 Task: Look for space in Keta, Ghana from 9th July, 2023 to 16th July, 2023 for 2 adults, 1 child in price range Rs.8000 to Rs.16000. Place can be entire place with 2 bedrooms having 2 beds and 1 bathroom. Property type can be house, flat, guest house. Booking option can be shelf check-in. Required host language is English.
Action: Mouse moved to (464, 64)
Screenshot: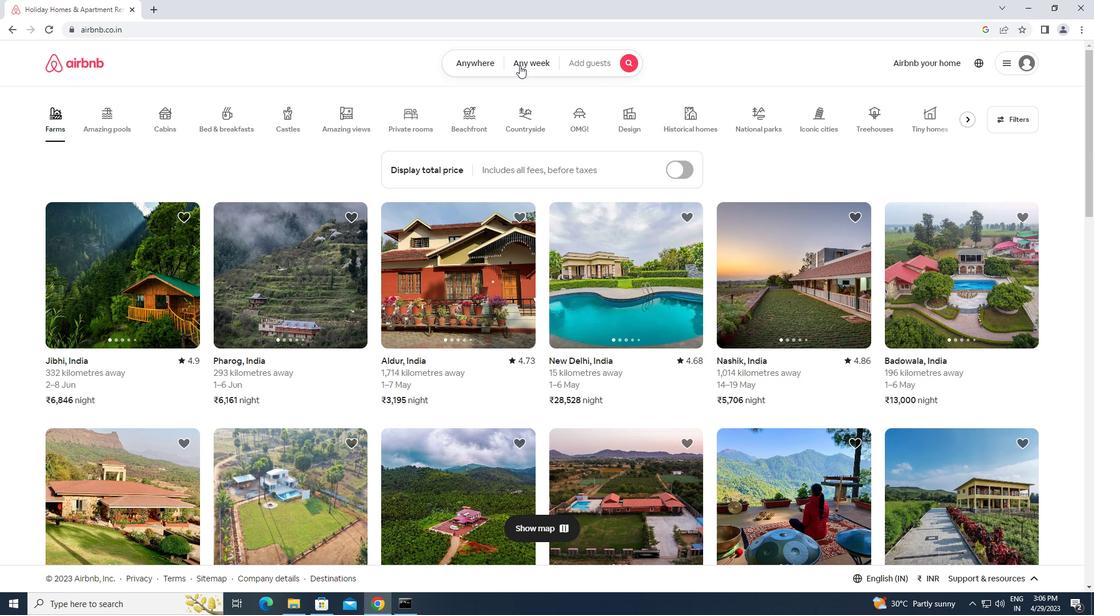 
Action: Mouse pressed left at (464, 64)
Screenshot: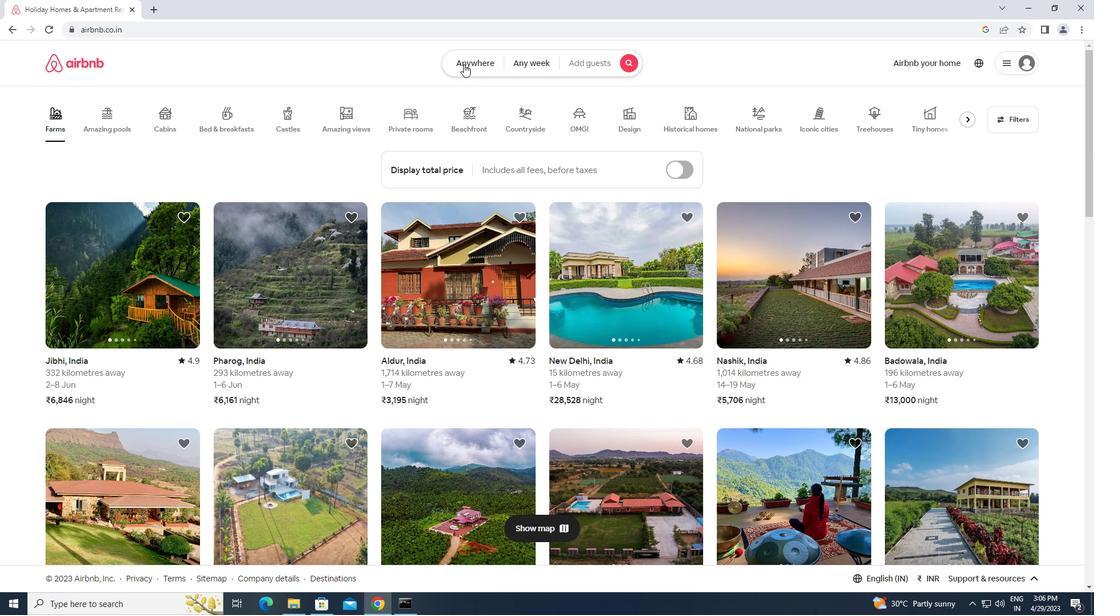 
Action: Mouse moved to (437, 96)
Screenshot: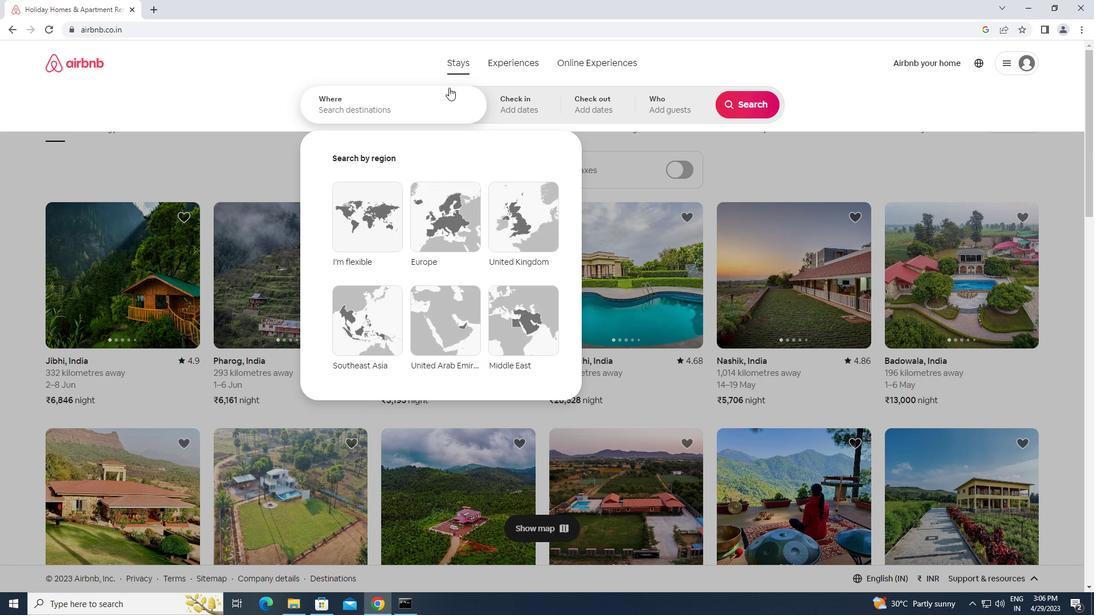 
Action: Mouse pressed left at (437, 96)
Screenshot: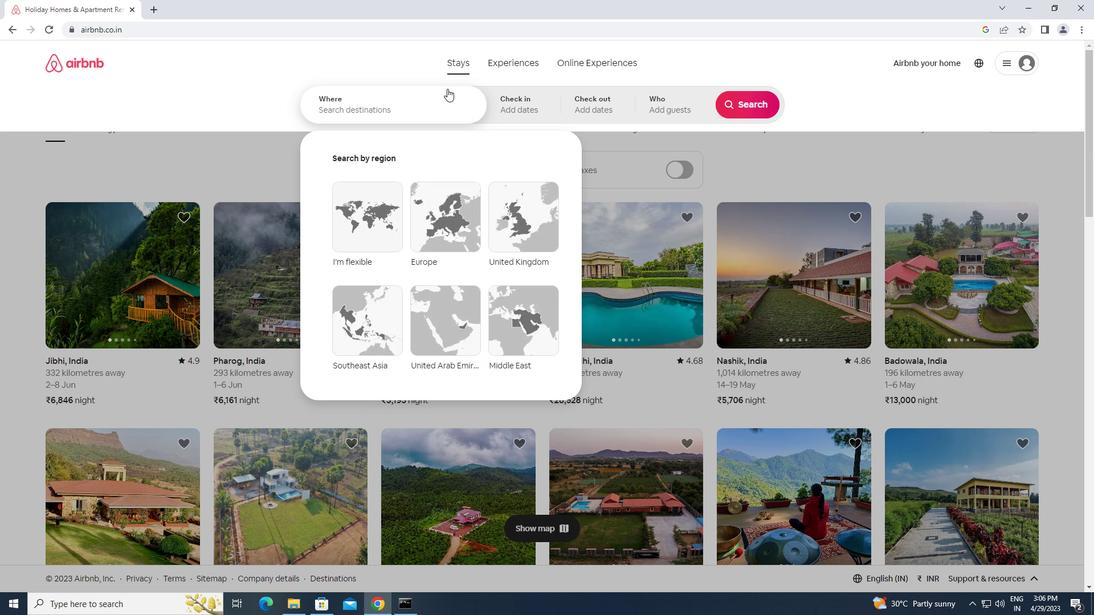 
Action: Key pressed k<Key.caps_lock>eta,<Key.space><Key.caps_lock>g<Key.caps_lock>hana<Key.enter>
Screenshot: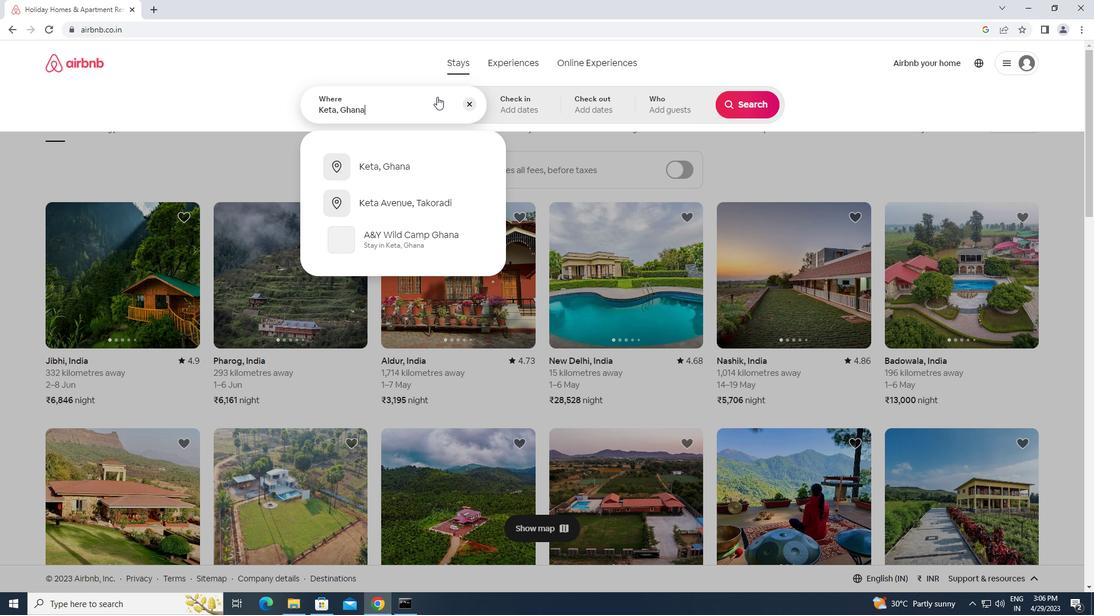 
Action: Mouse moved to (741, 195)
Screenshot: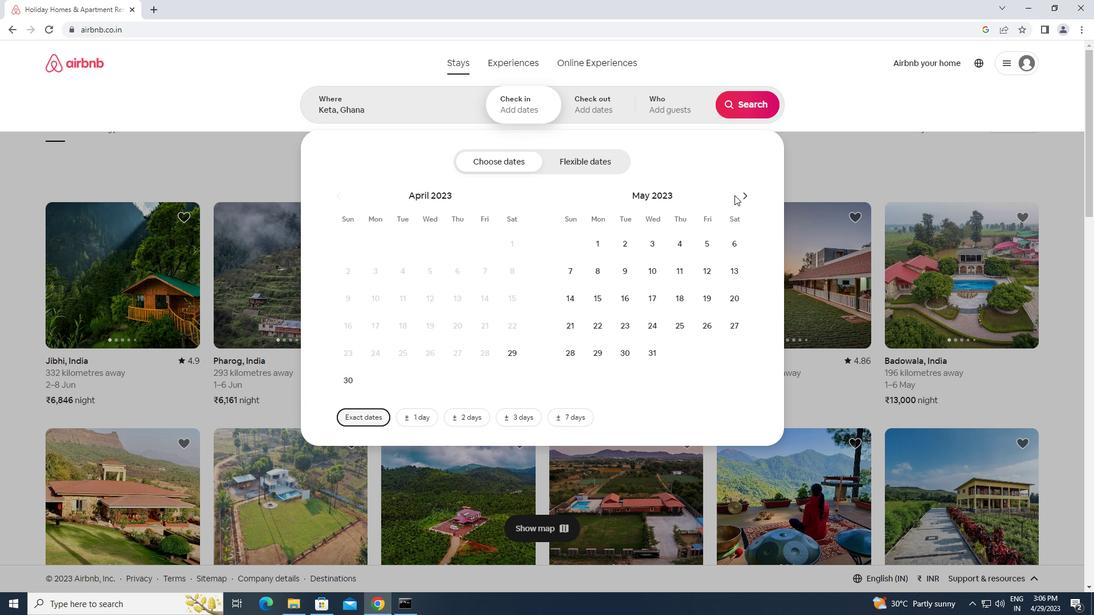 
Action: Mouse pressed left at (741, 195)
Screenshot: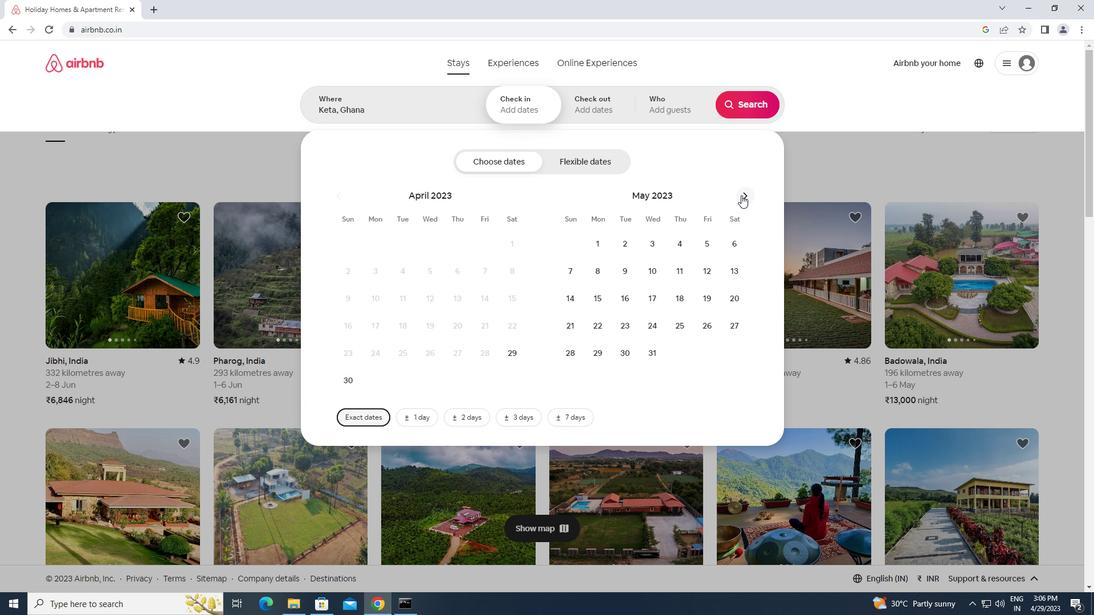 
Action: Mouse pressed left at (741, 195)
Screenshot: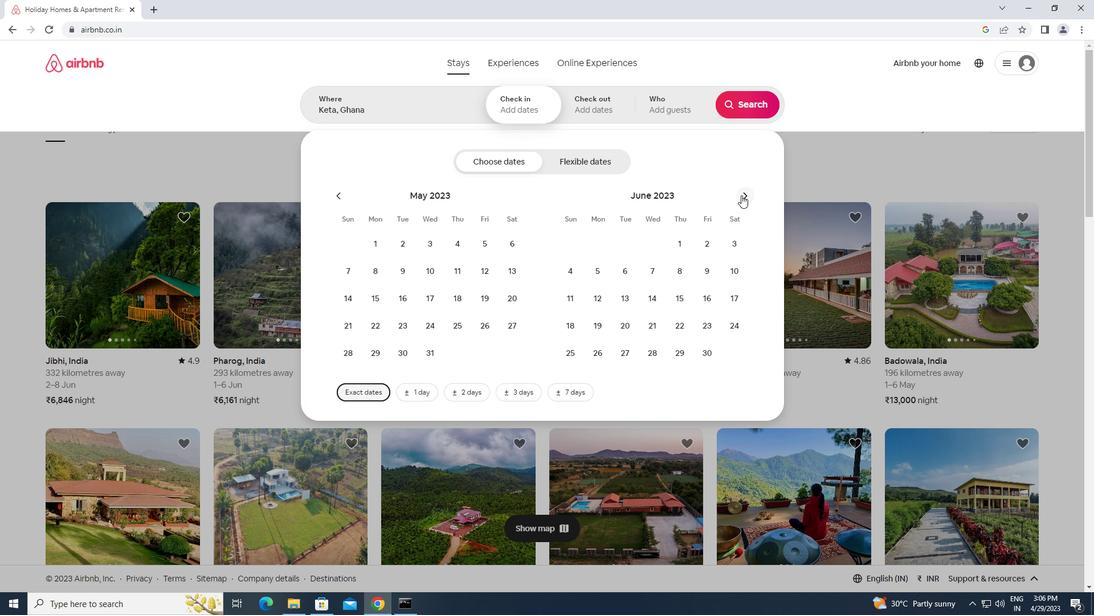 
Action: Mouse moved to (561, 297)
Screenshot: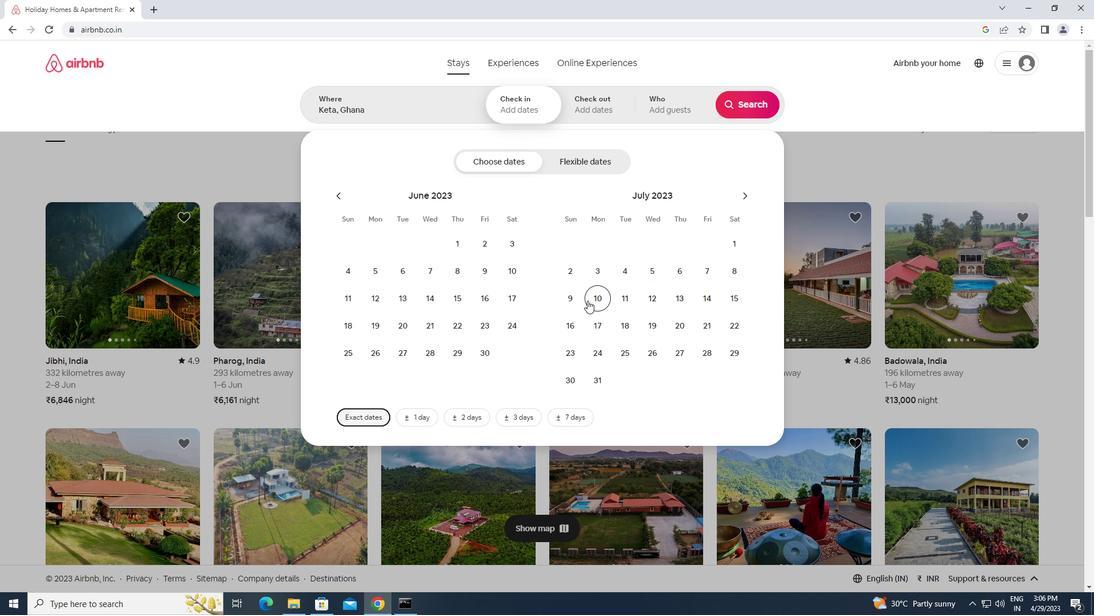 
Action: Mouse pressed left at (561, 297)
Screenshot: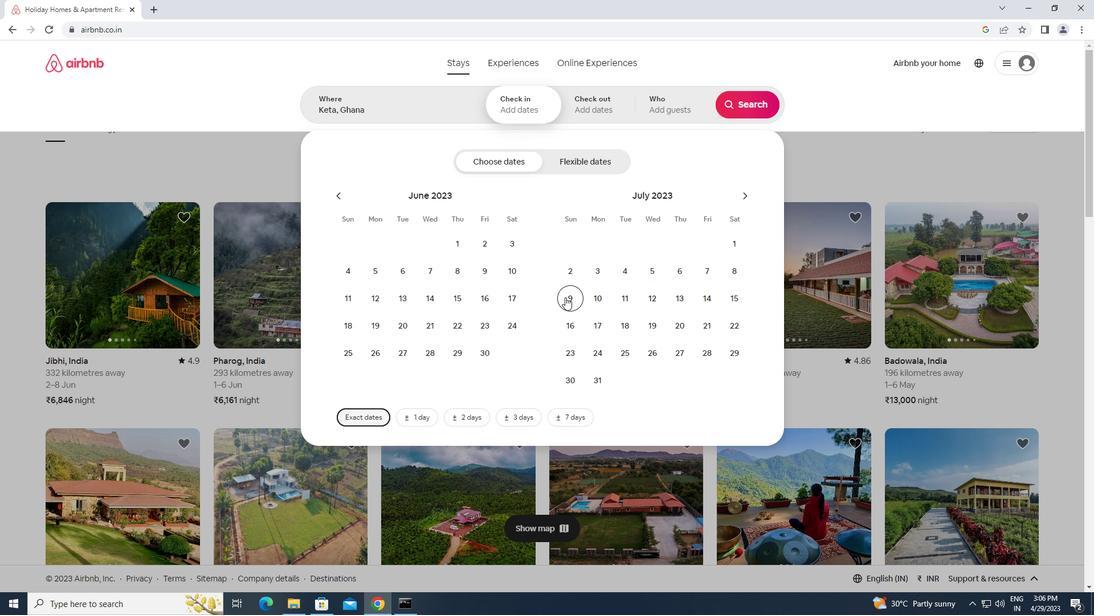 
Action: Mouse moved to (576, 326)
Screenshot: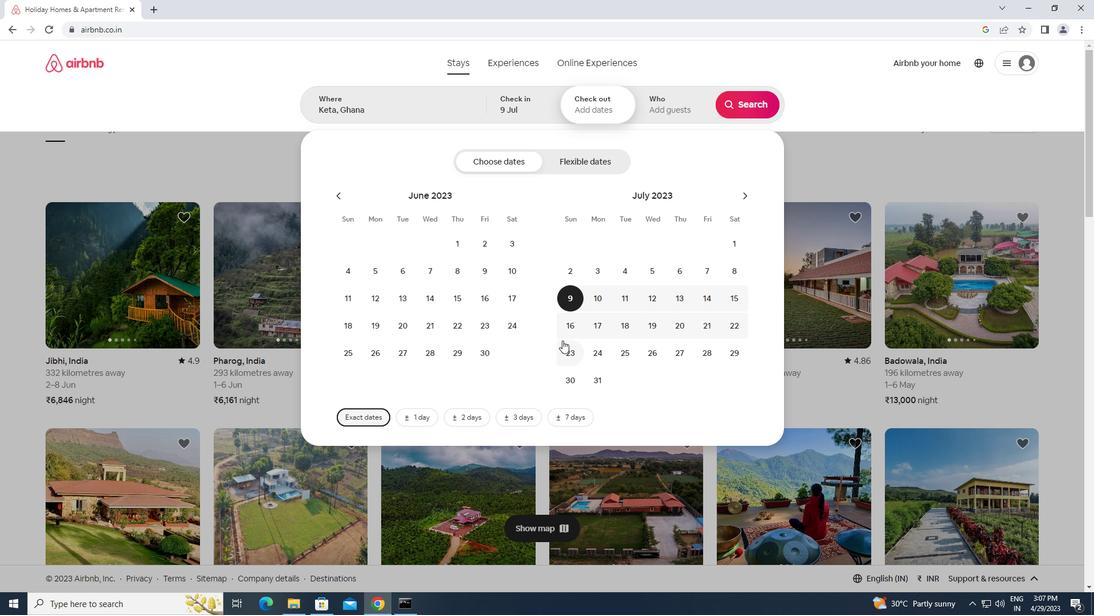 
Action: Mouse pressed left at (576, 326)
Screenshot: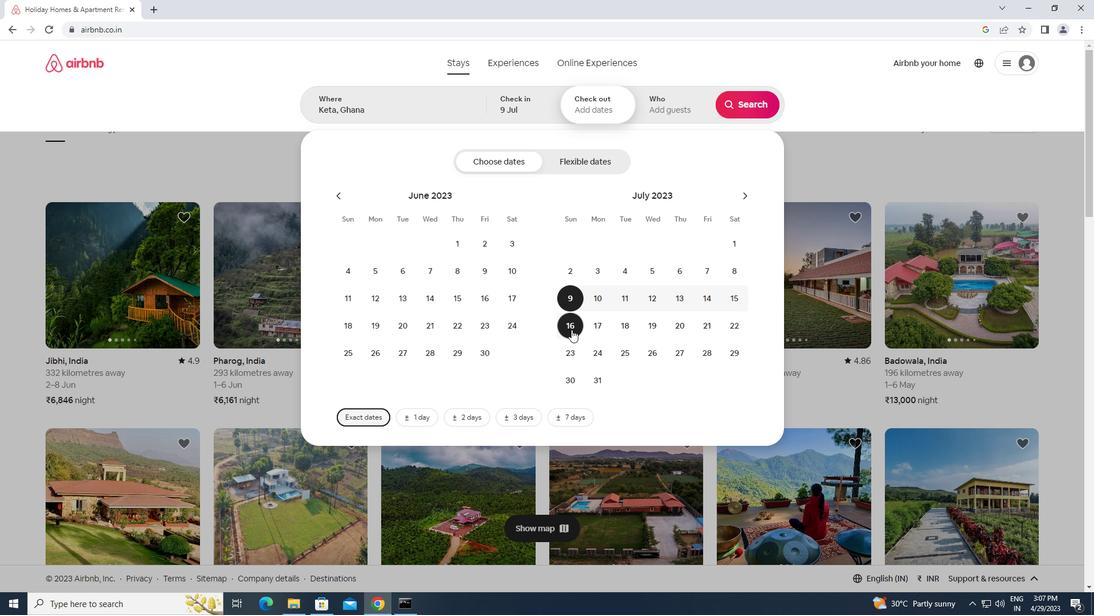 
Action: Mouse moved to (655, 112)
Screenshot: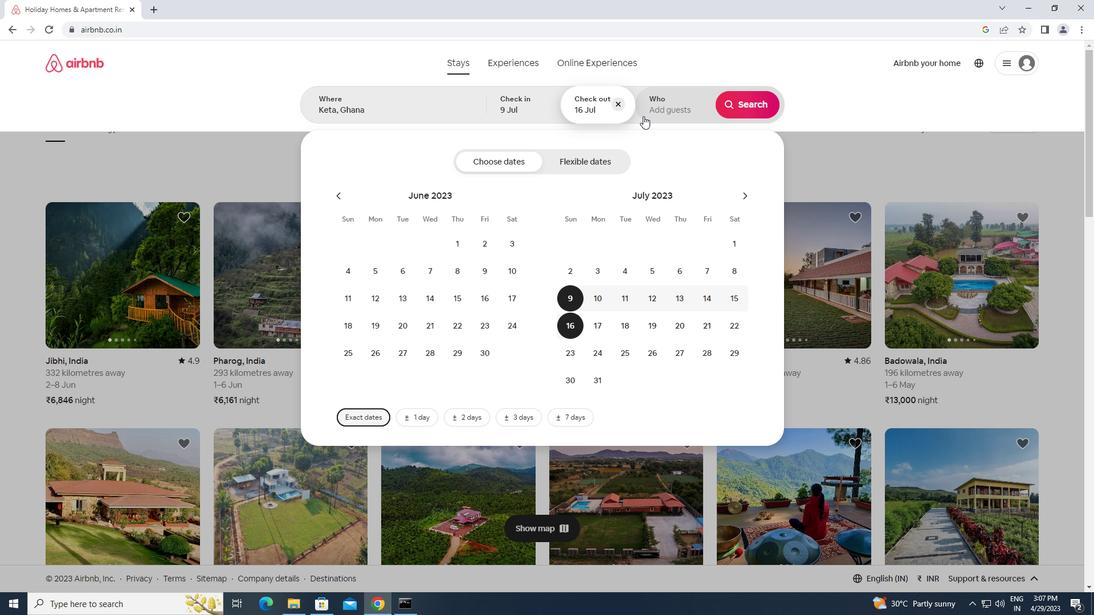 
Action: Mouse pressed left at (655, 112)
Screenshot: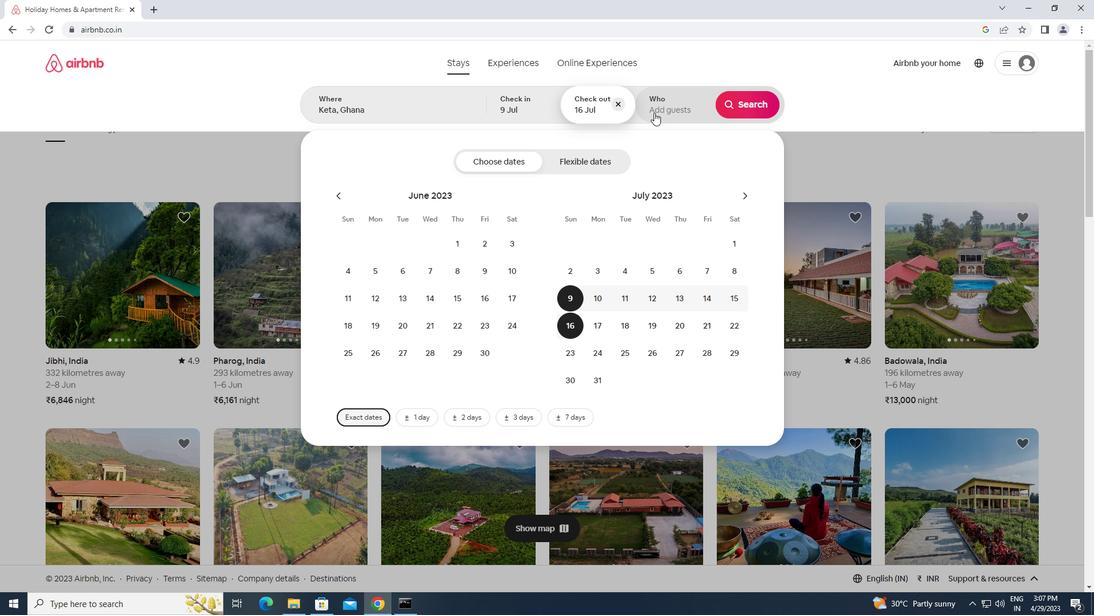 
Action: Mouse moved to (747, 165)
Screenshot: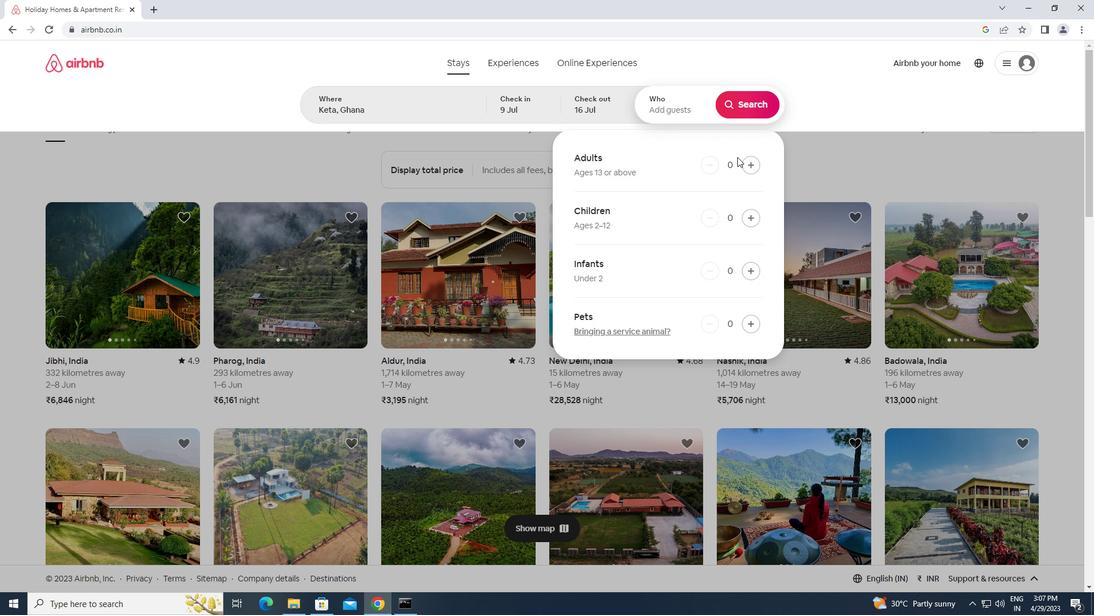 
Action: Mouse pressed left at (747, 165)
Screenshot: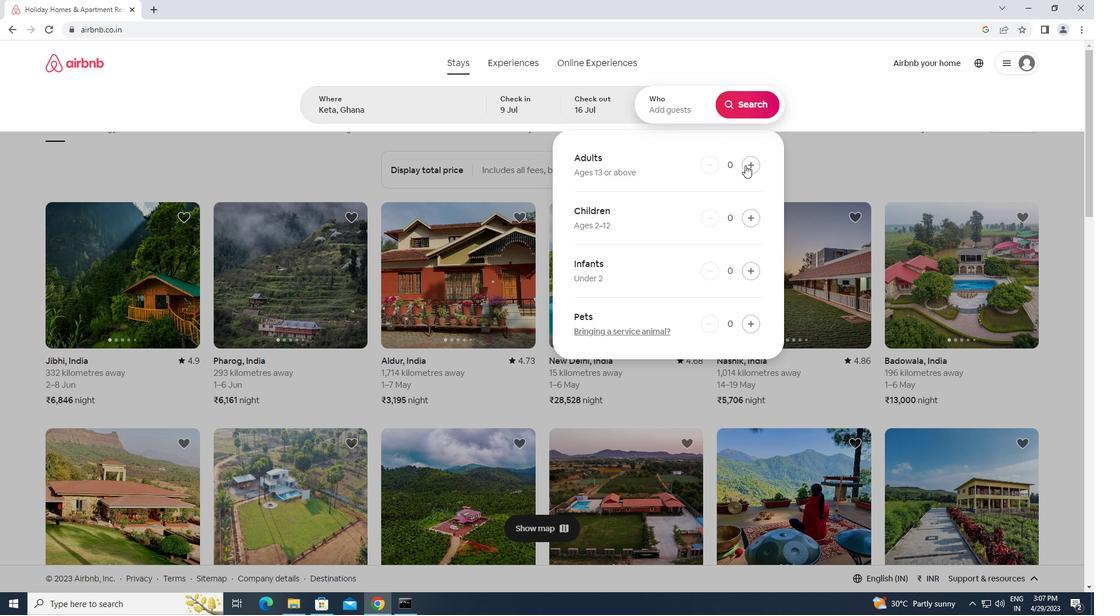 
Action: Mouse pressed left at (747, 165)
Screenshot: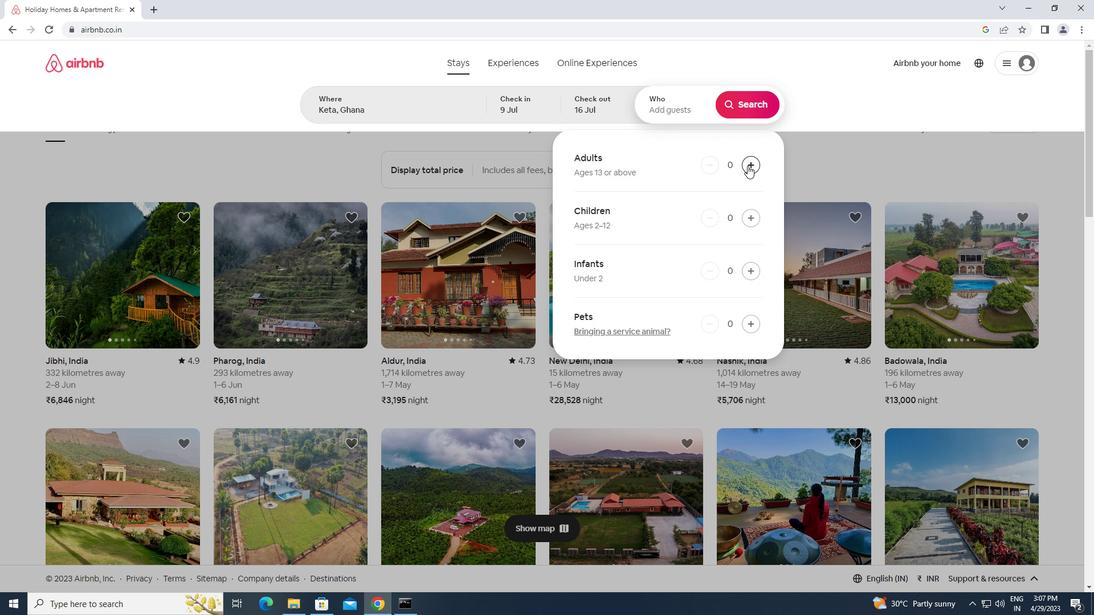 
Action: Mouse moved to (750, 214)
Screenshot: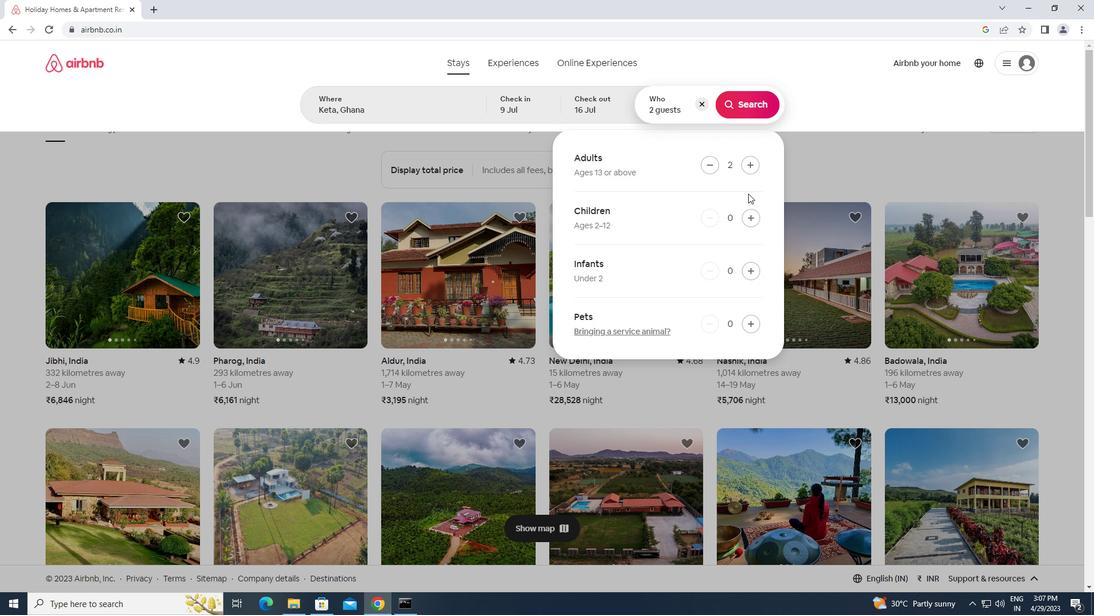 
Action: Mouse pressed left at (750, 214)
Screenshot: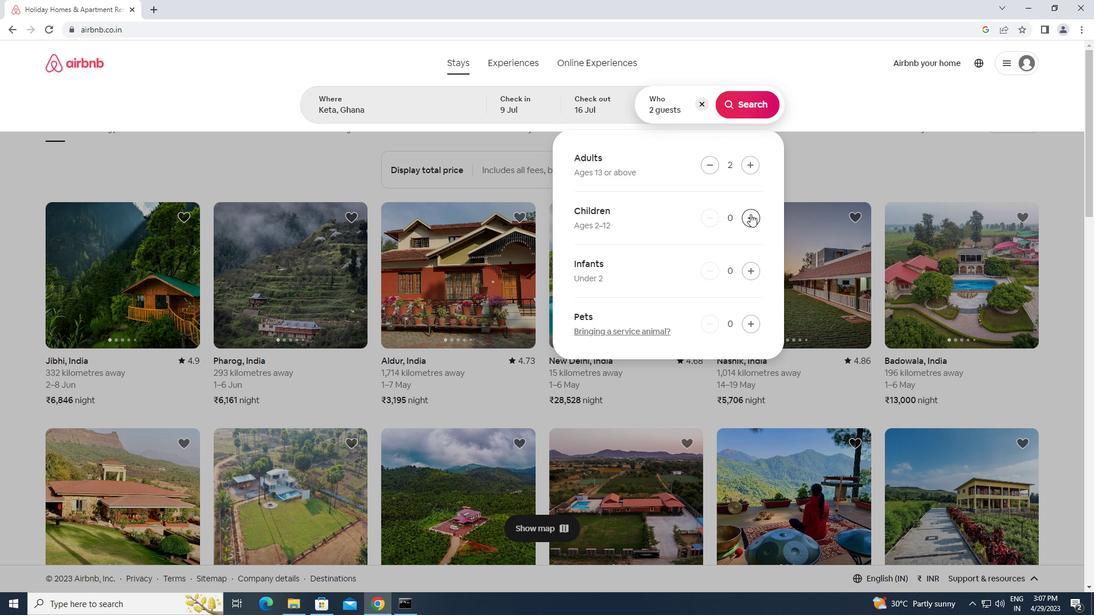
Action: Mouse moved to (751, 96)
Screenshot: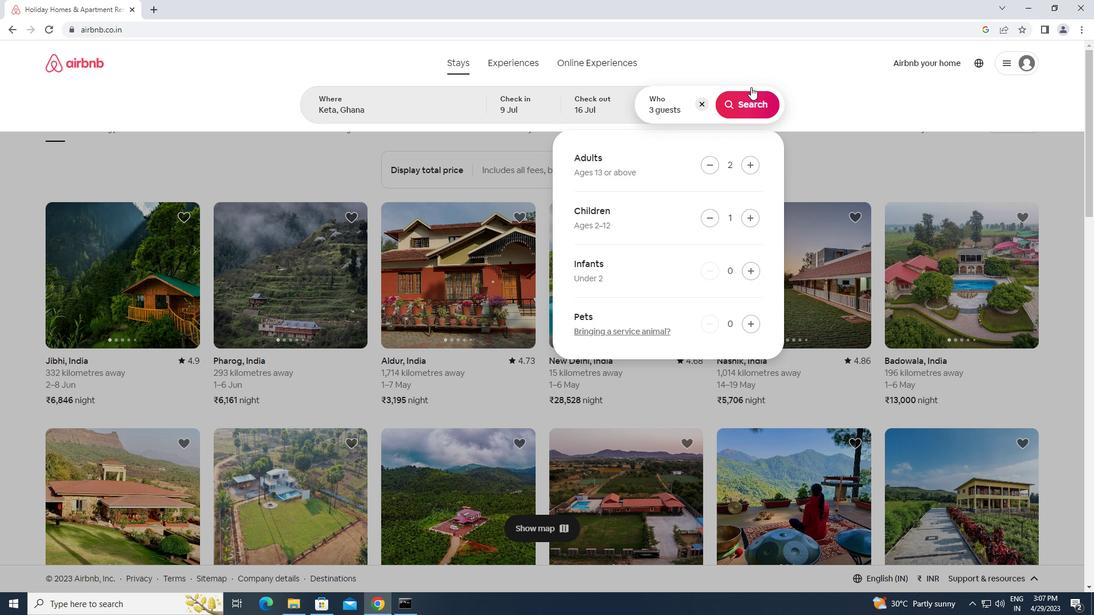 
Action: Mouse pressed left at (751, 96)
Screenshot: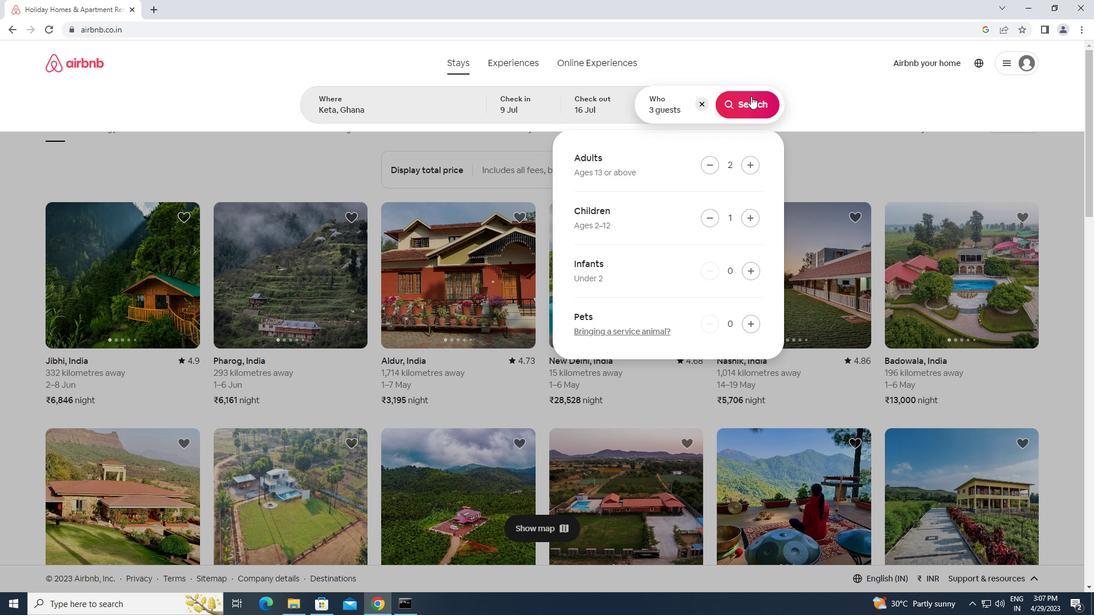
Action: Mouse moved to (1054, 113)
Screenshot: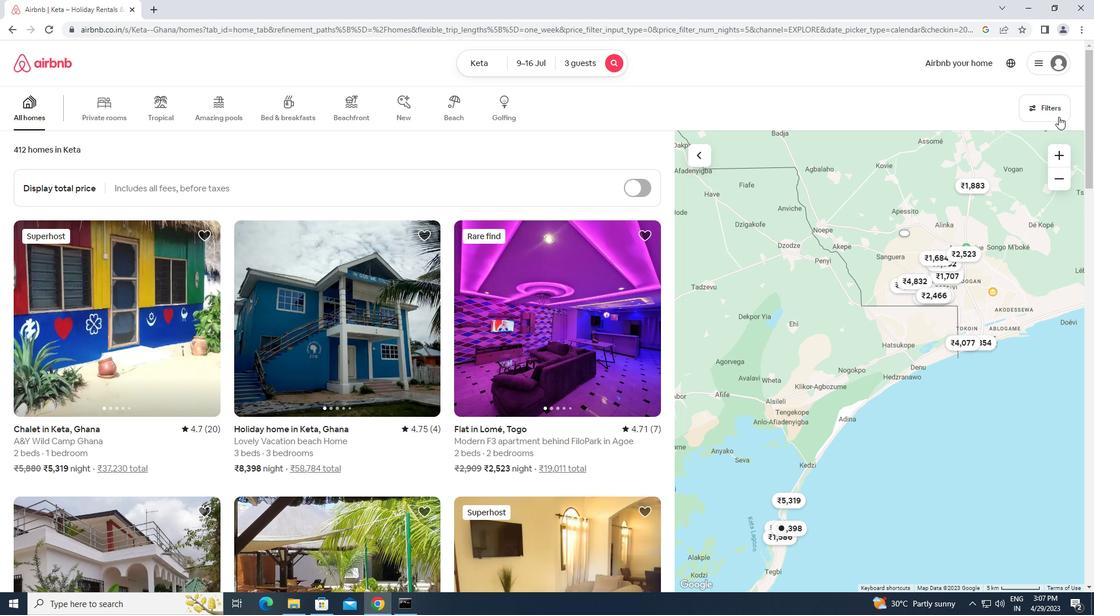 
Action: Mouse pressed left at (1054, 113)
Screenshot: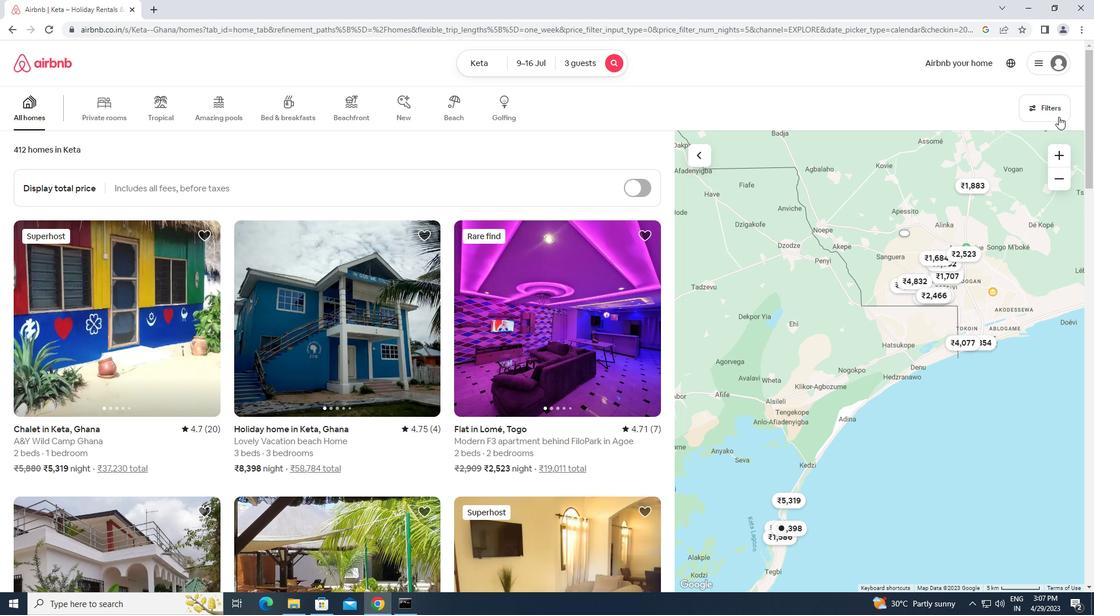 
Action: Mouse moved to (434, 246)
Screenshot: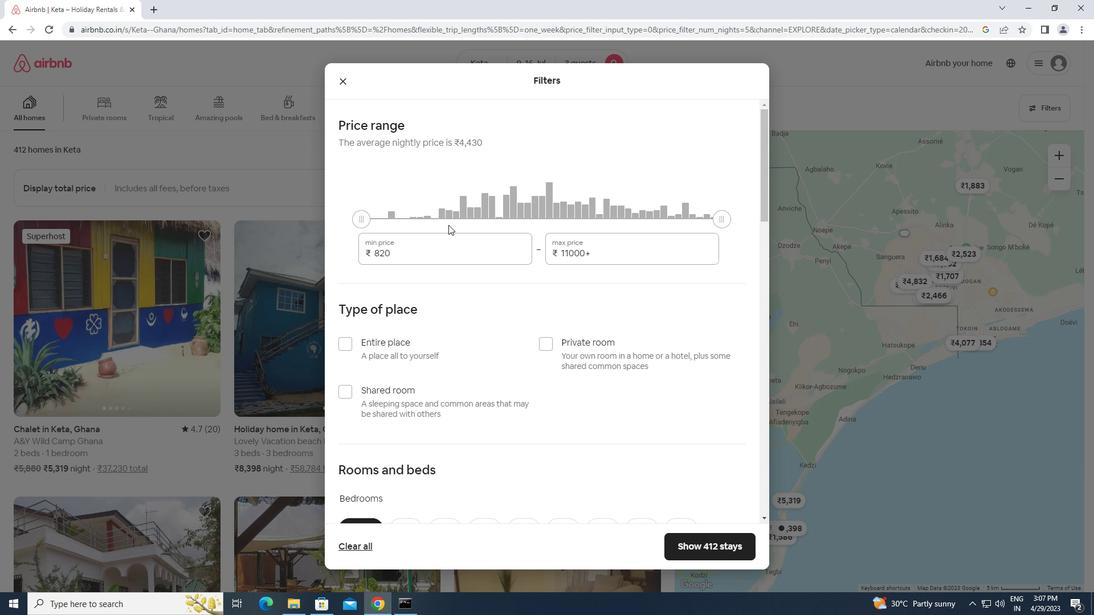 
Action: Mouse pressed left at (434, 246)
Screenshot: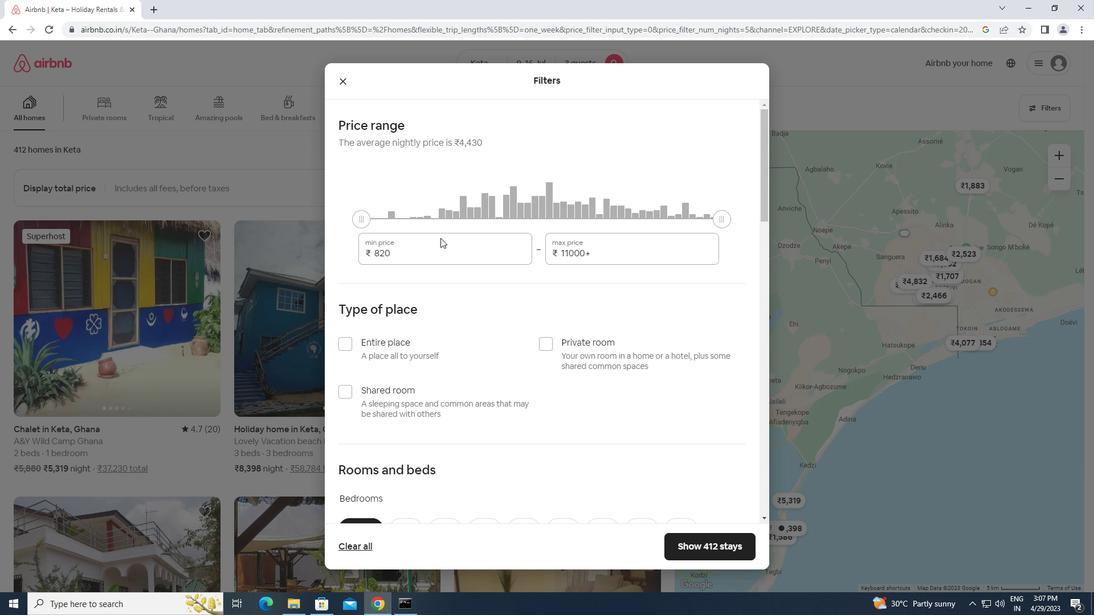 
Action: Mouse moved to (393, 254)
Screenshot: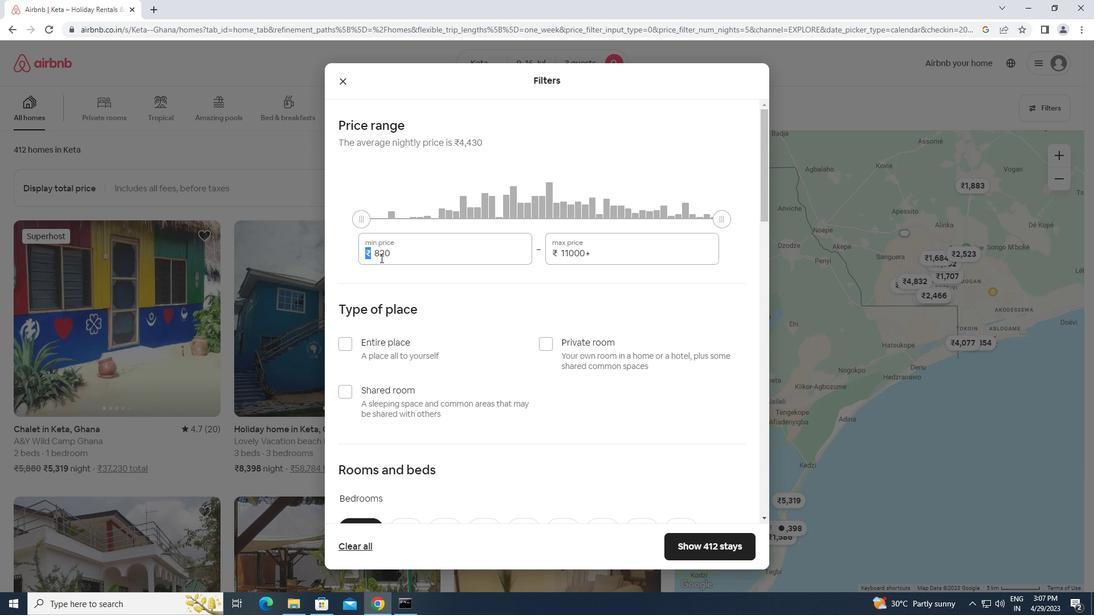 
Action: Mouse pressed left at (393, 254)
Screenshot: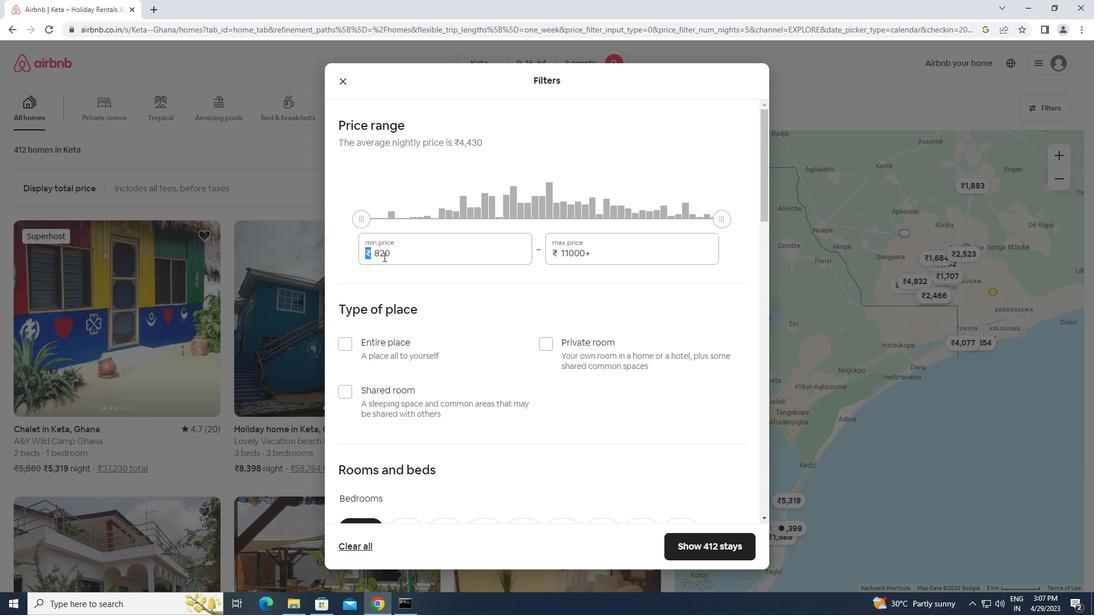 
Action: Mouse moved to (369, 258)
Screenshot: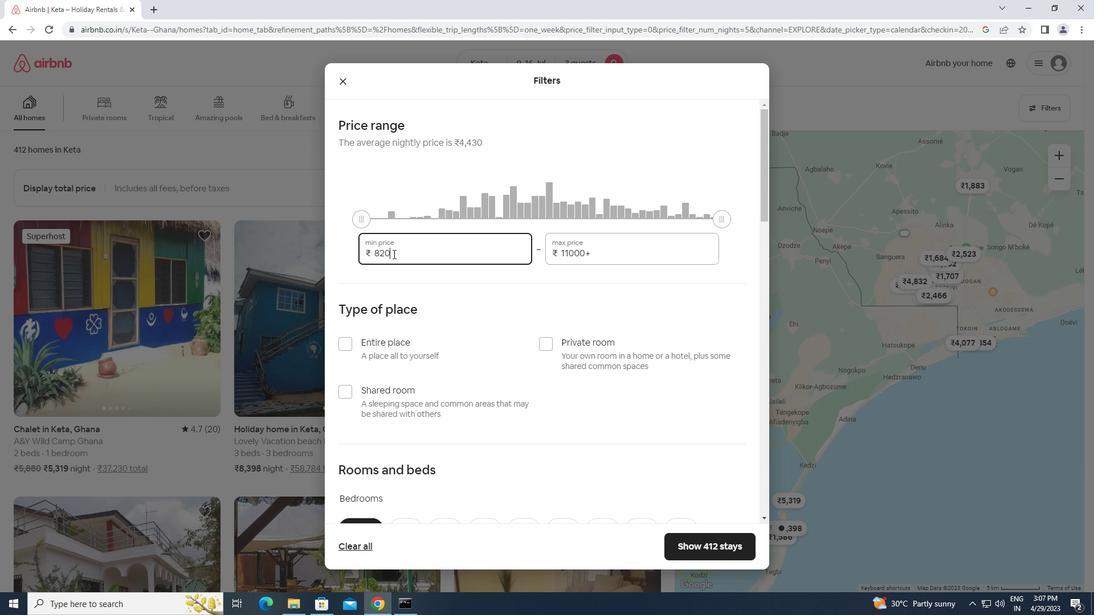 
Action: Key pressed 8000<Key.tab><Key.backspace>16000
Screenshot: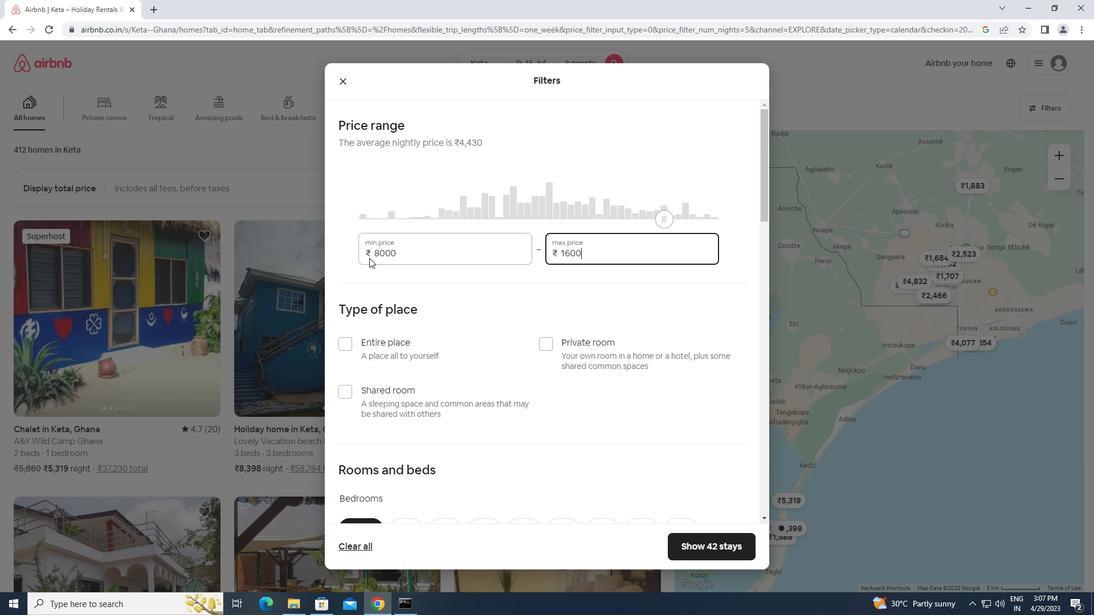 
Action: Mouse scrolled (369, 257) with delta (0, 0)
Screenshot: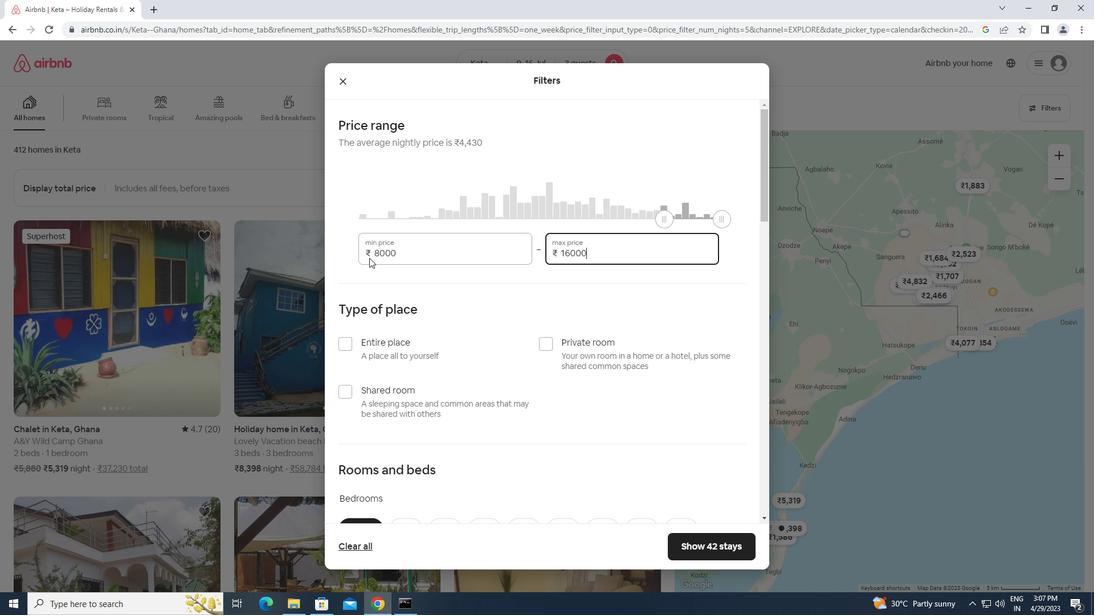 
Action: Mouse moved to (351, 287)
Screenshot: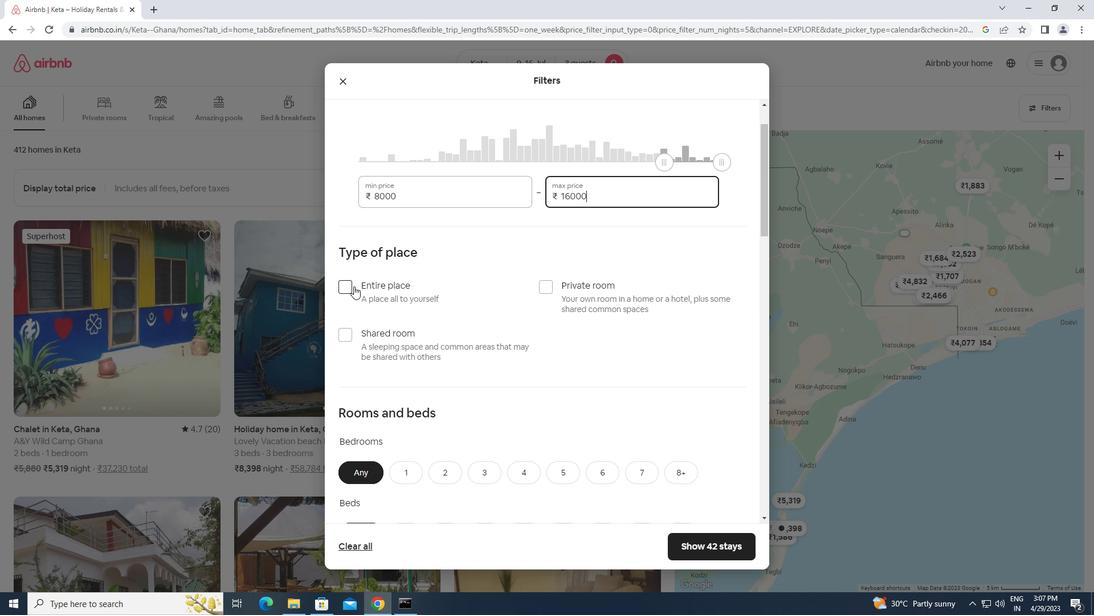 
Action: Mouse pressed left at (351, 287)
Screenshot: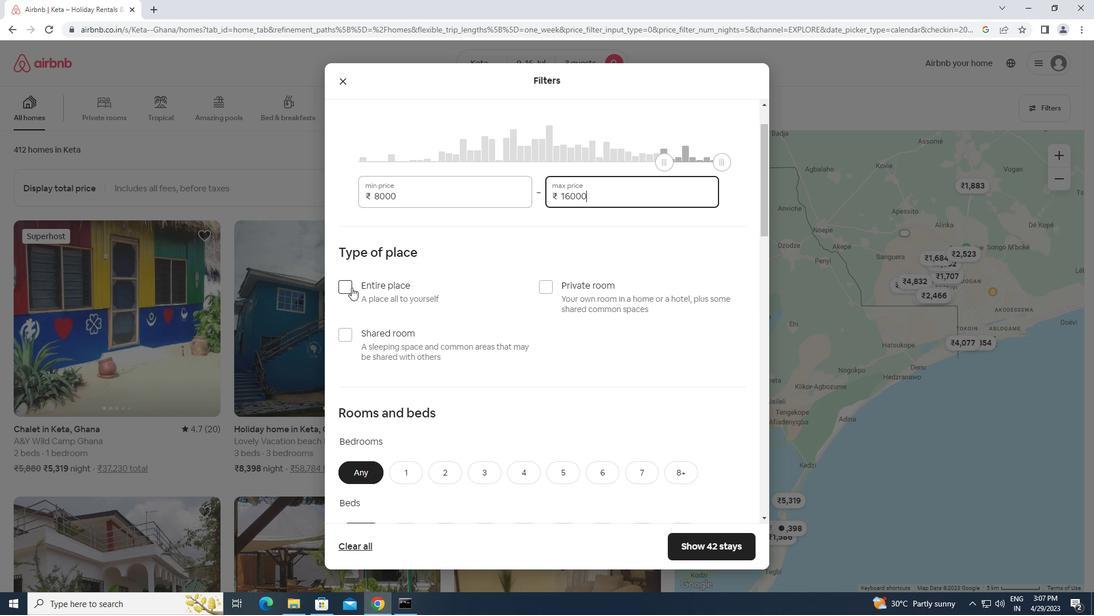 
Action: Mouse moved to (397, 332)
Screenshot: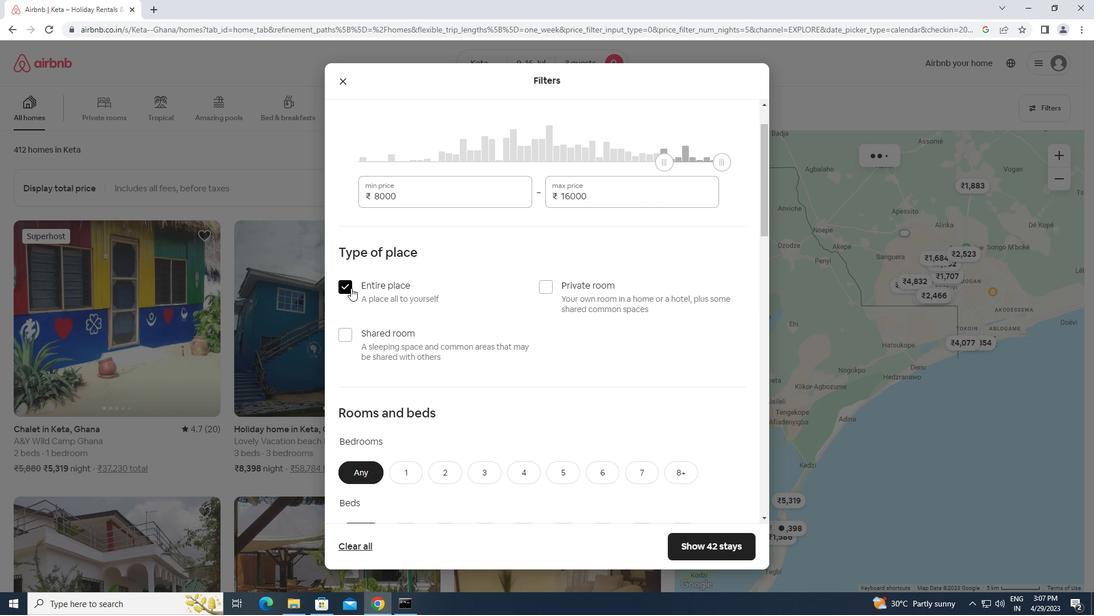 
Action: Mouse scrolled (397, 332) with delta (0, 0)
Screenshot: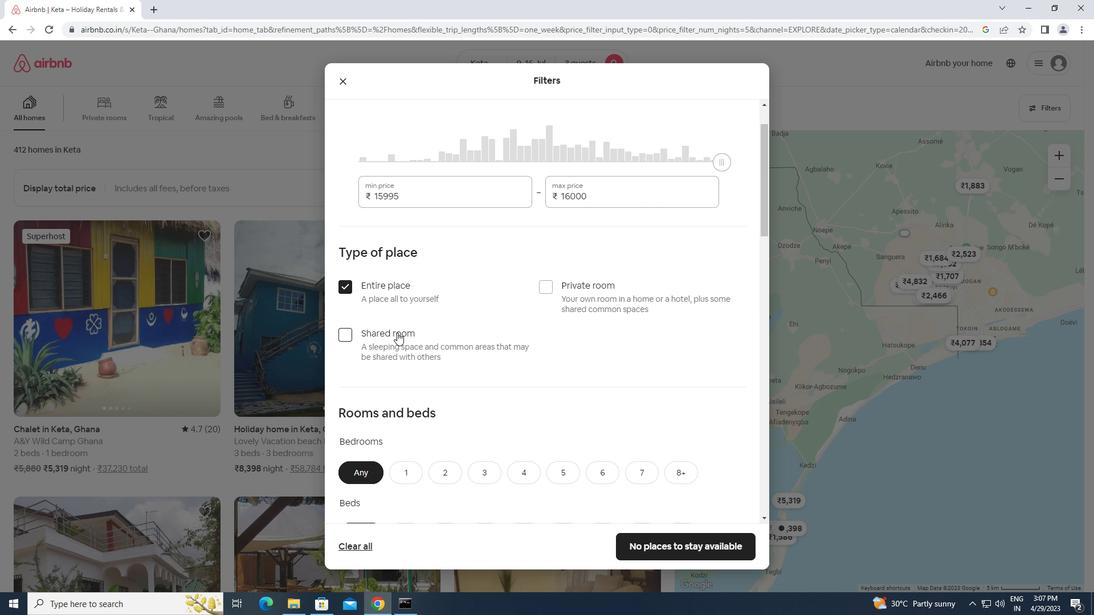 
Action: Mouse scrolled (397, 332) with delta (0, 0)
Screenshot: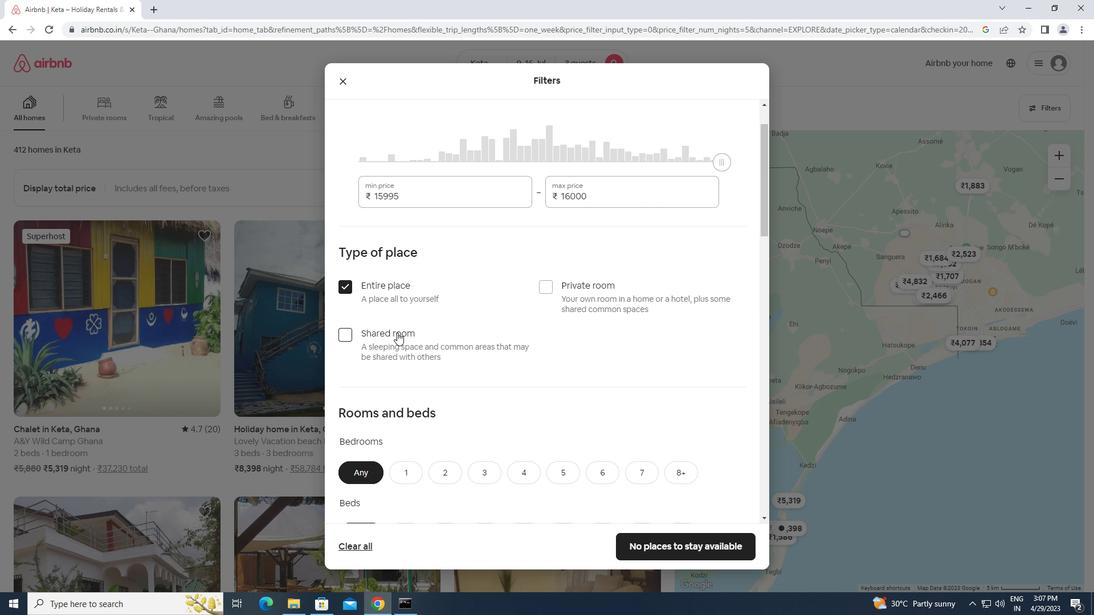 
Action: Mouse scrolled (397, 332) with delta (0, 0)
Screenshot: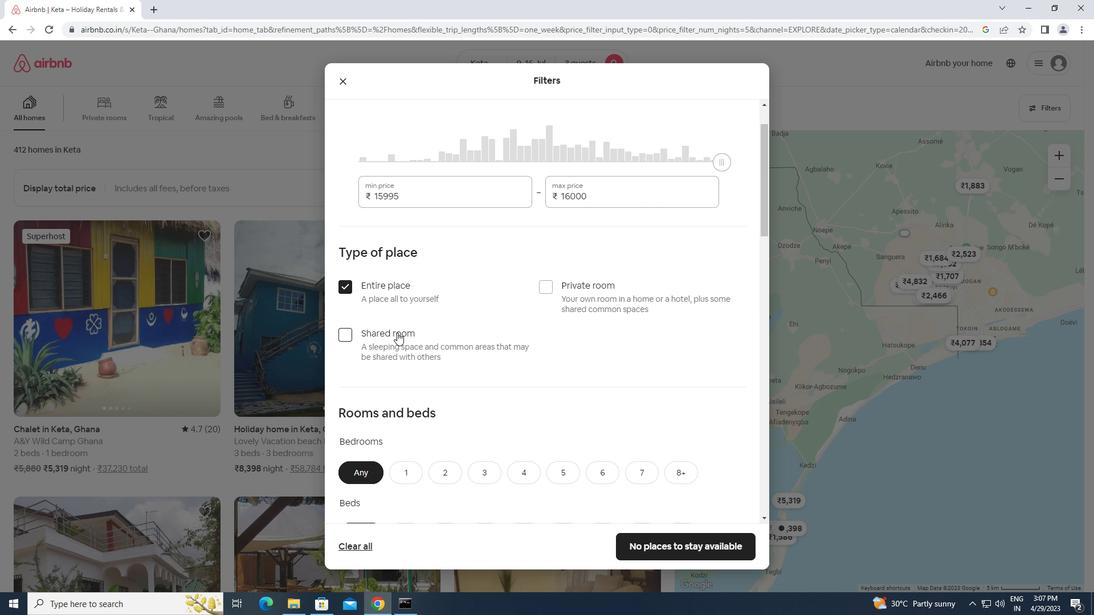 
Action: Mouse moved to (457, 301)
Screenshot: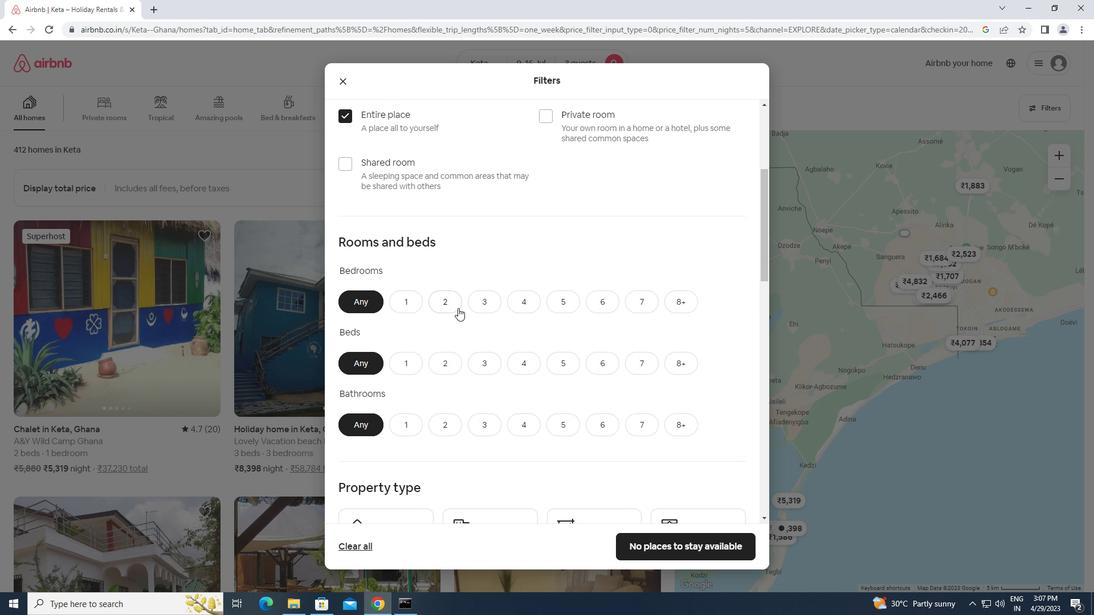 
Action: Mouse pressed left at (457, 301)
Screenshot: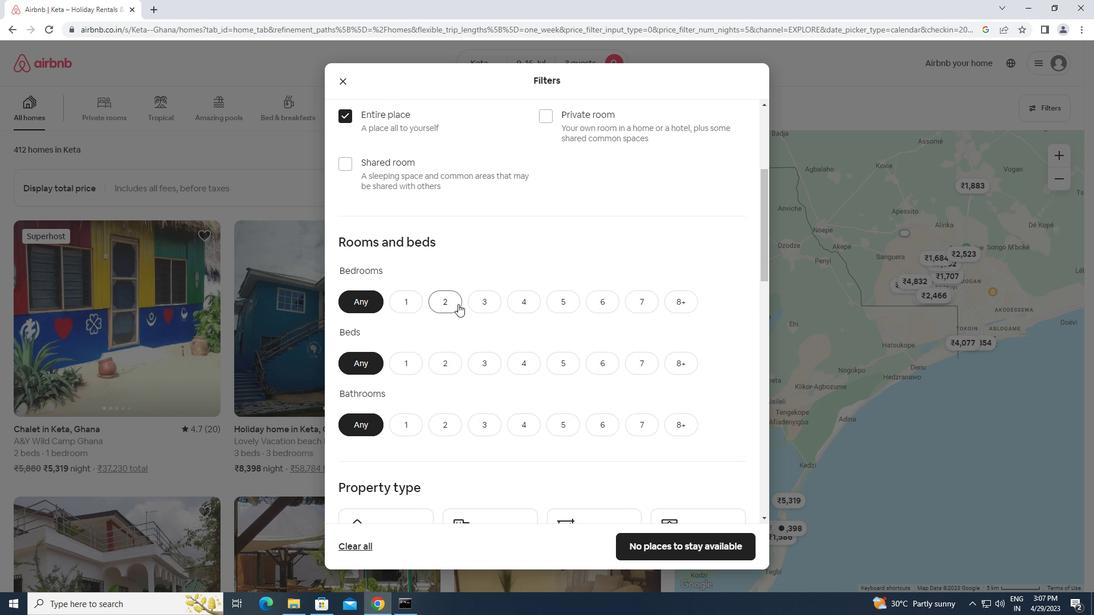 
Action: Mouse moved to (448, 366)
Screenshot: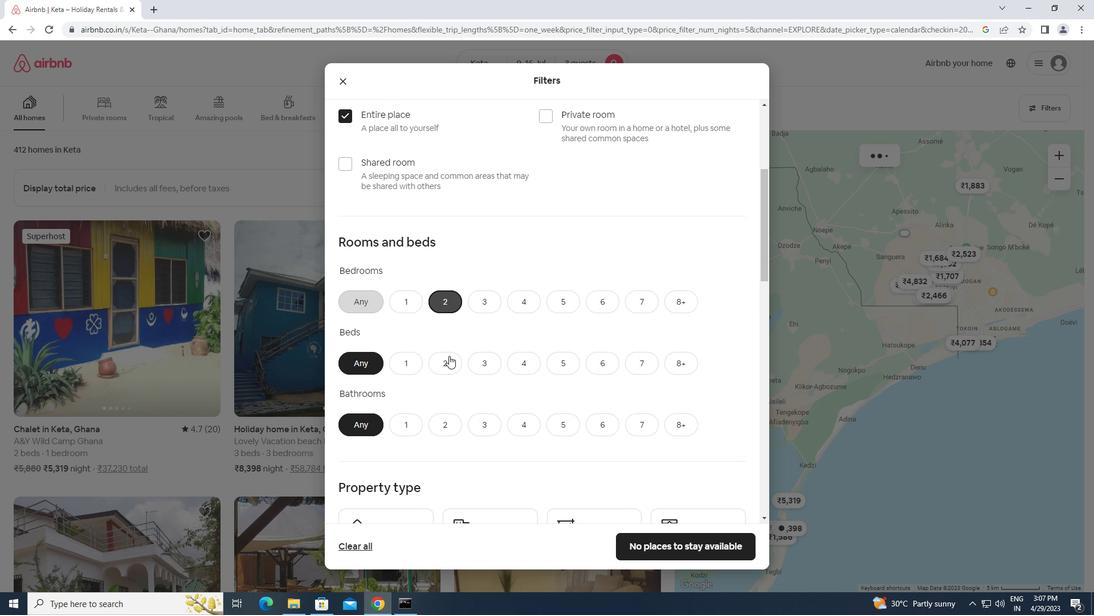 
Action: Mouse pressed left at (448, 366)
Screenshot: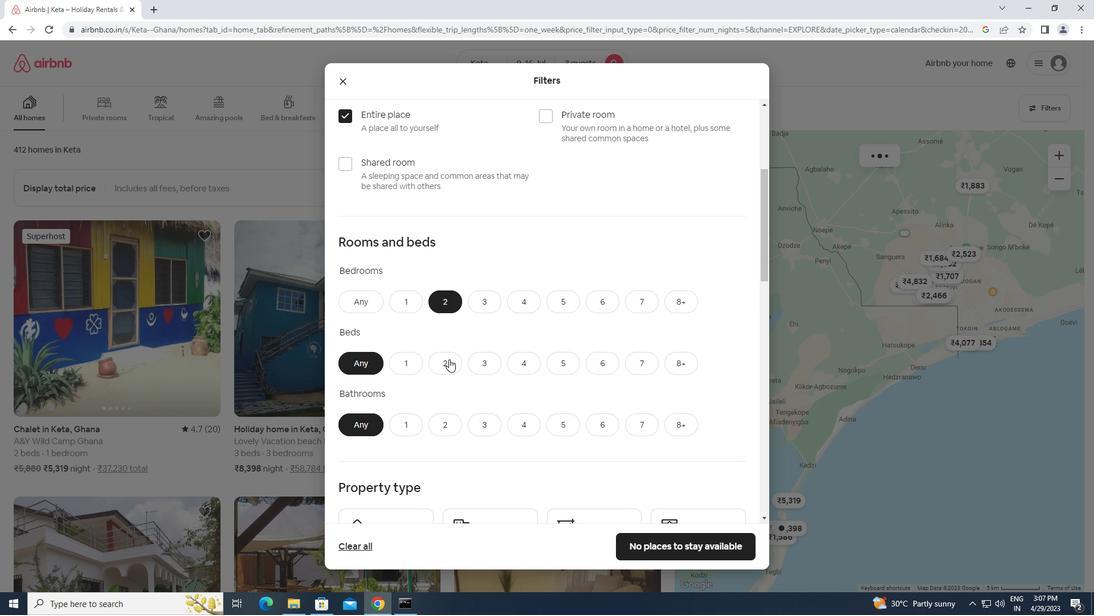 
Action: Mouse moved to (416, 416)
Screenshot: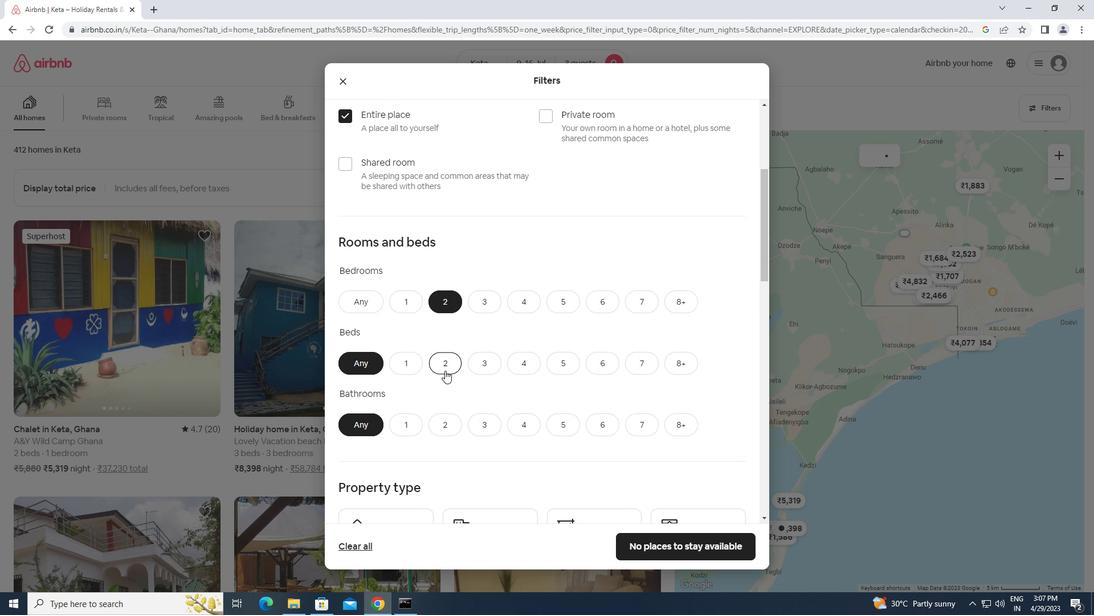 
Action: Mouse pressed left at (416, 416)
Screenshot: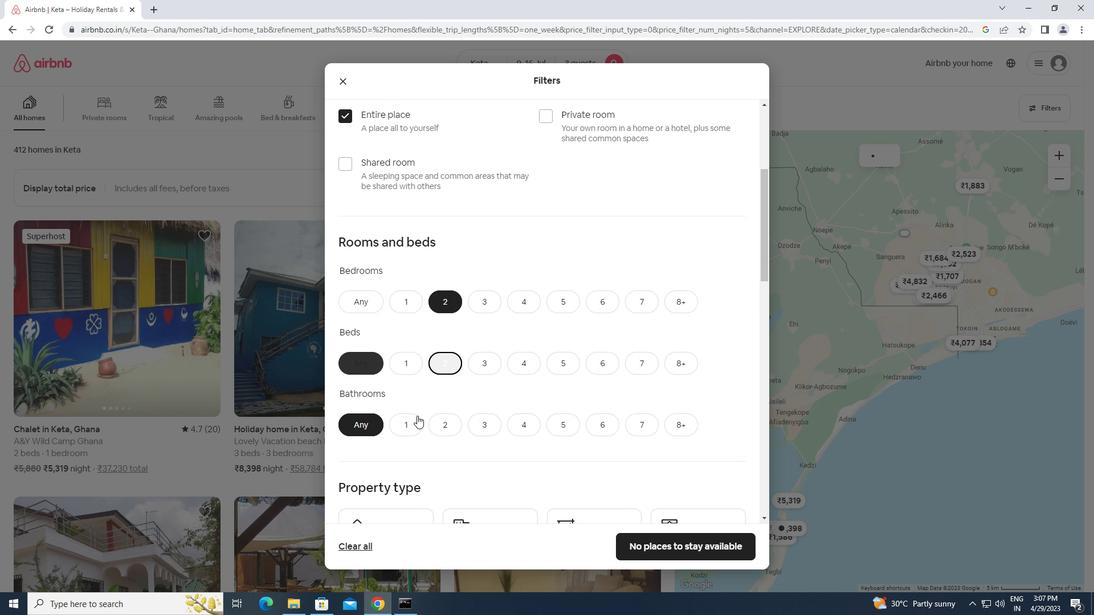 
Action: Mouse moved to (505, 429)
Screenshot: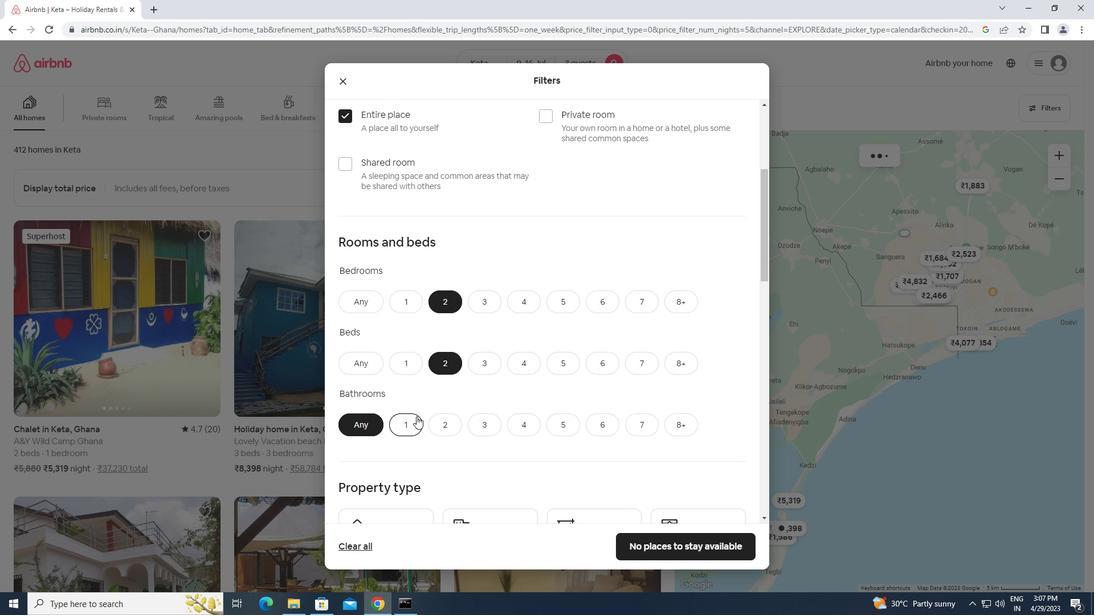 
Action: Mouse scrolled (505, 429) with delta (0, 0)
Screenshot: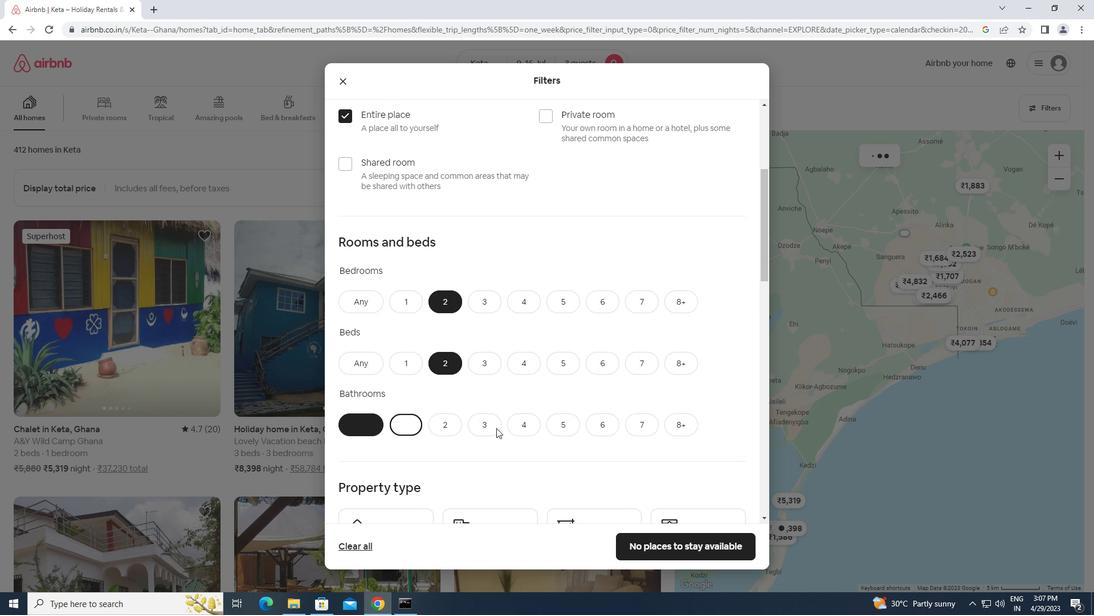 
Action: Mouse scrolled (505, 429) with delta (0, 0)
Screenshot: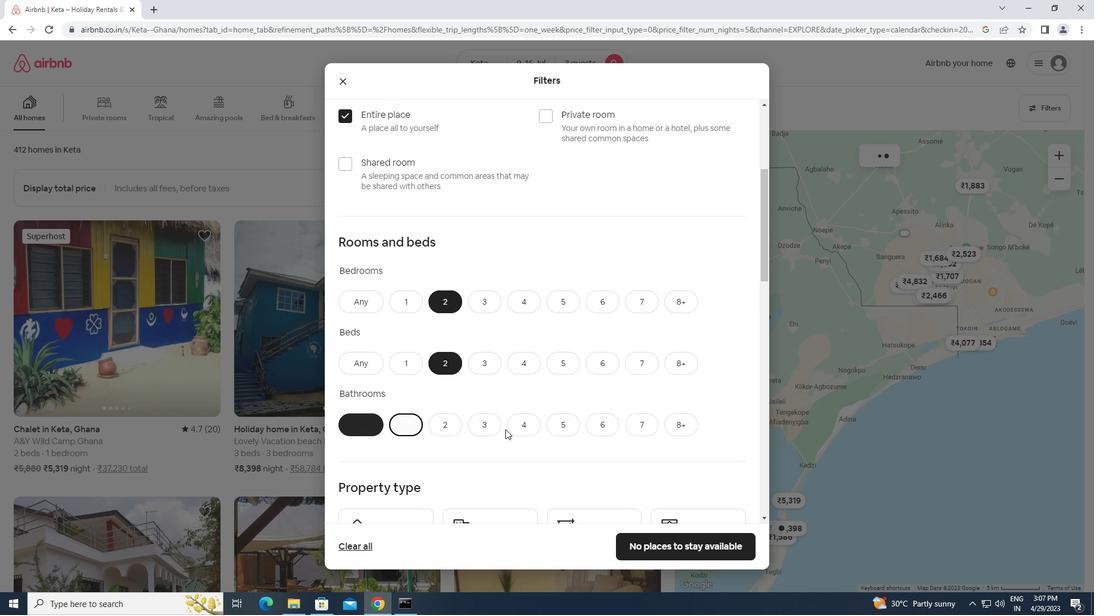 
Action: Mouse moved to (413, 440)
Screenshot: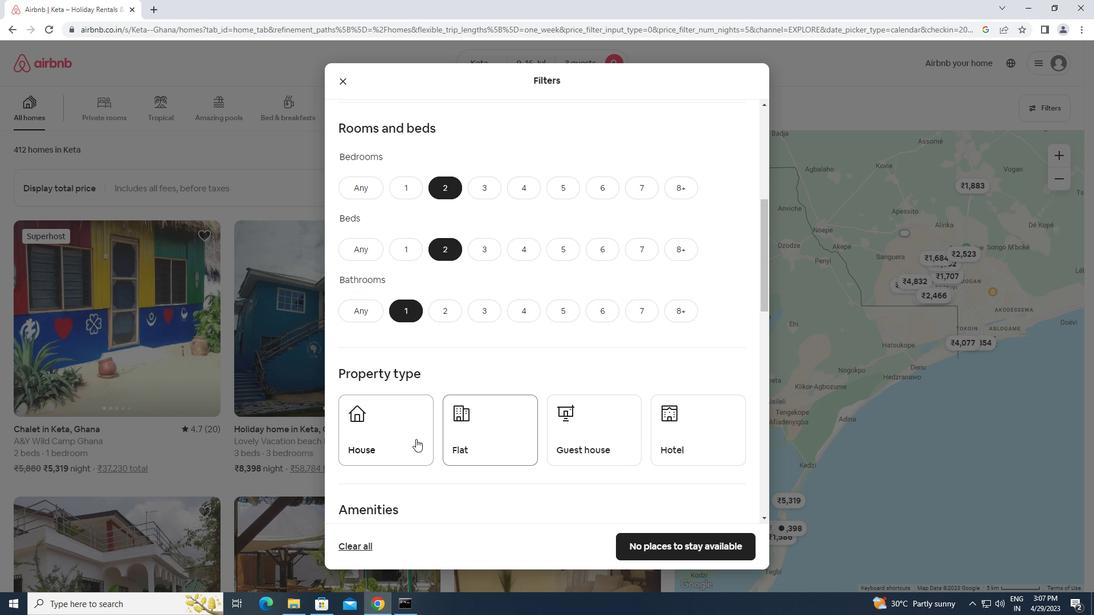 
Action: Mouse pressed left at (413, 440)
Screenshot: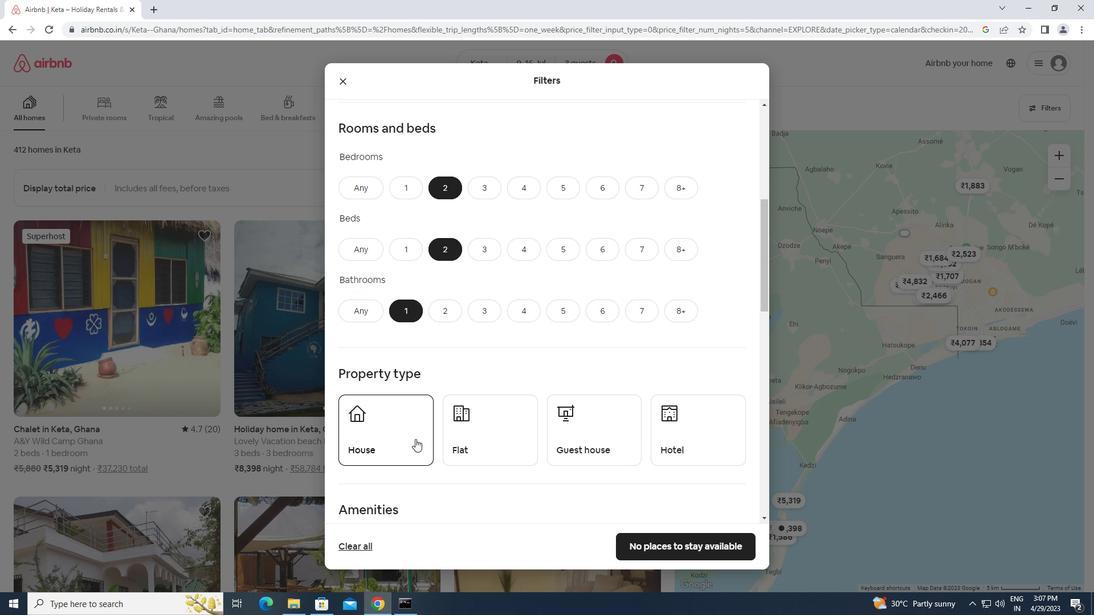 
Action: Mouse moved to (480, 440)
Screenshot: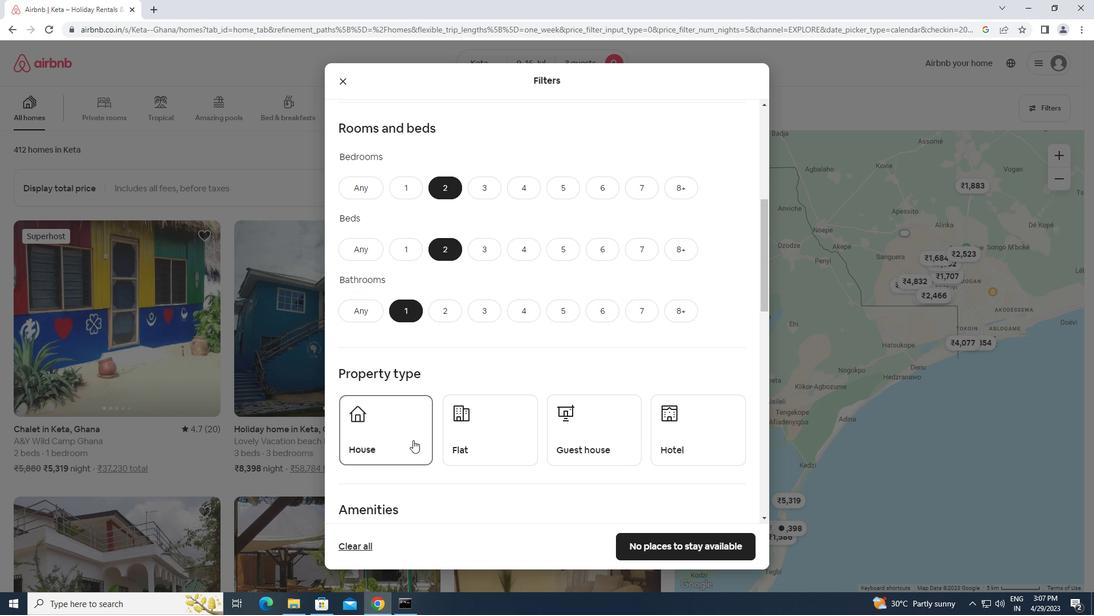 
Action: Mouse pressed left at (480, 440)
Screenshot: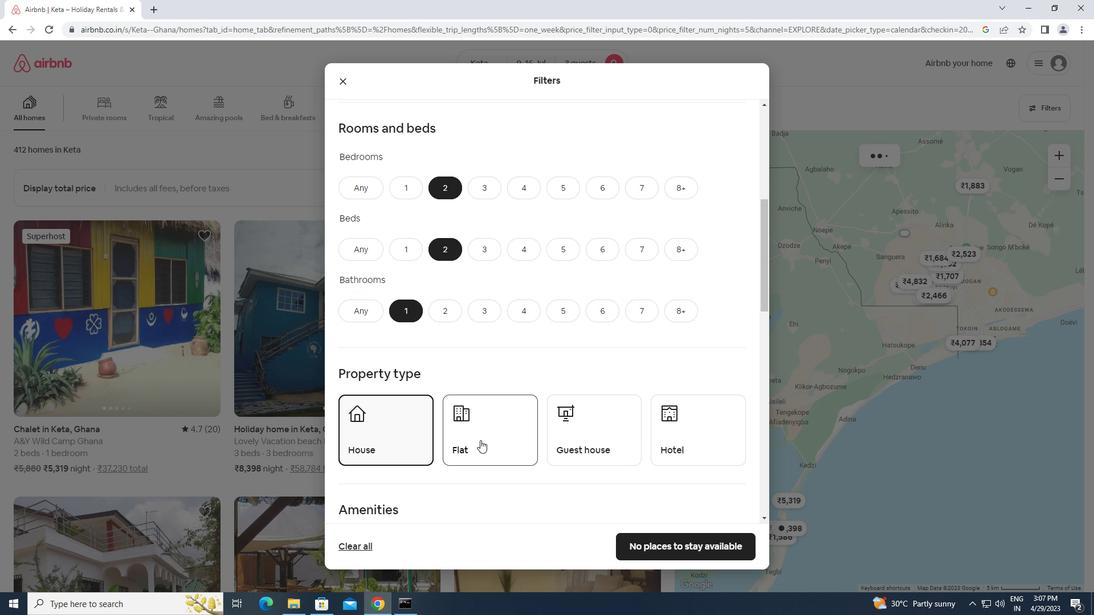 
Action: Mouse moved to (575, 442)
Screenshot: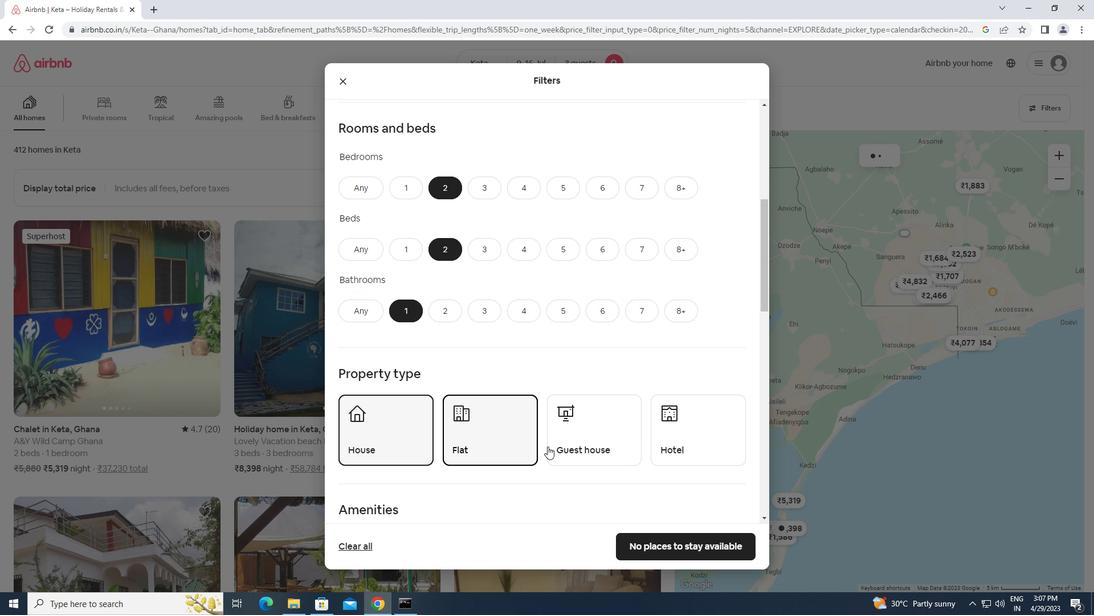 
Action: Mouse pressed left at (575, 442)
Screenshot: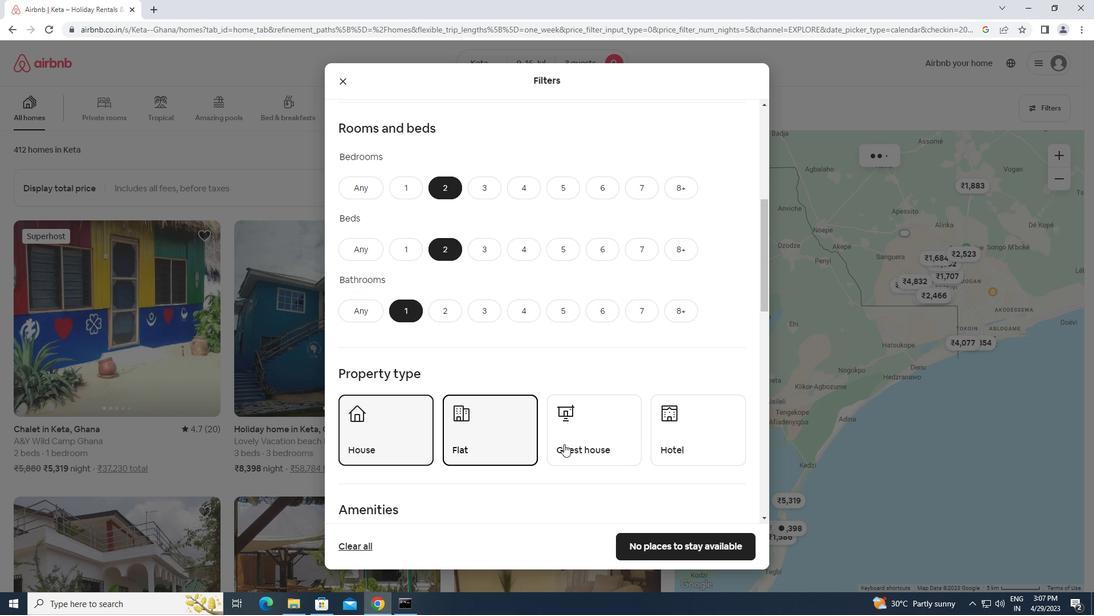 
Action: Mouse scrolled (575, 441) with delta (0, 0)
Screenshot: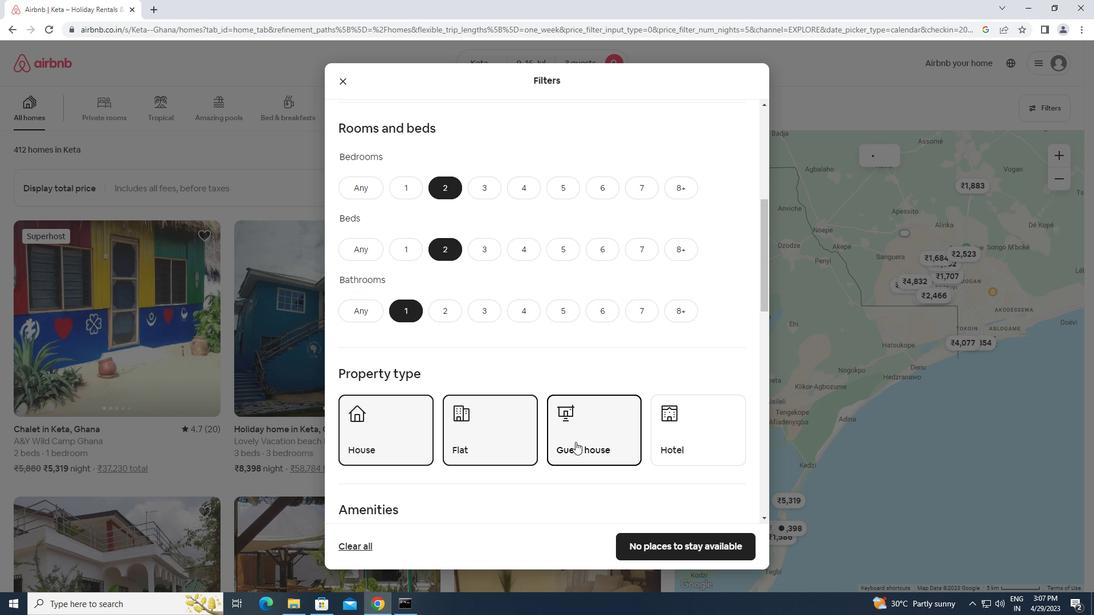 
Action: Mouse scrolled (575, 441) with delta (0, 0)
Screenshot: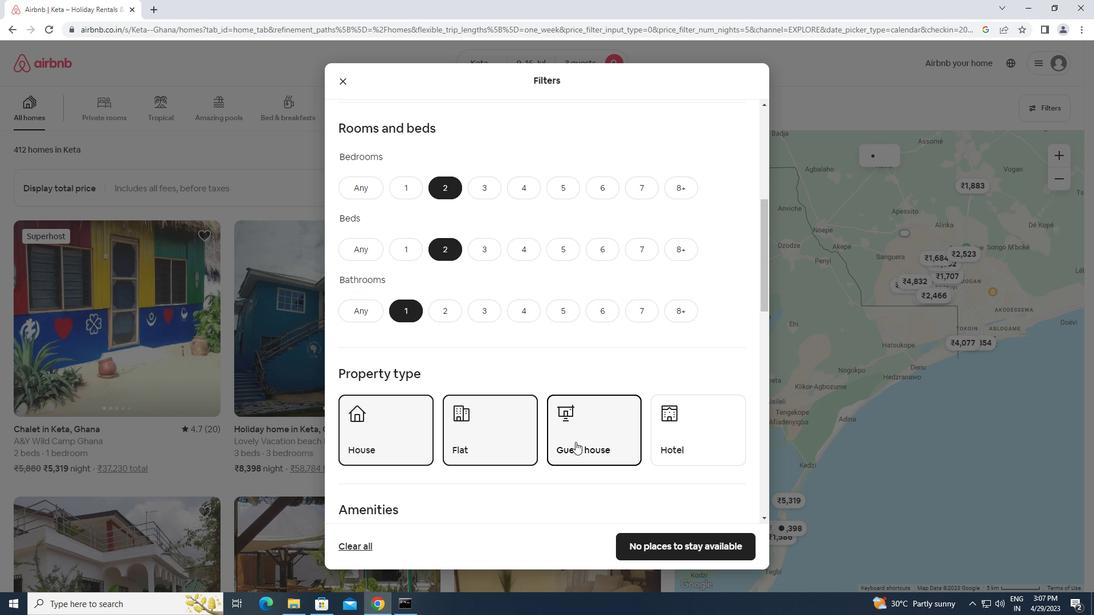 
Action: Mouse scrolled (575, 441) with delta (0, 0)
Screenshot: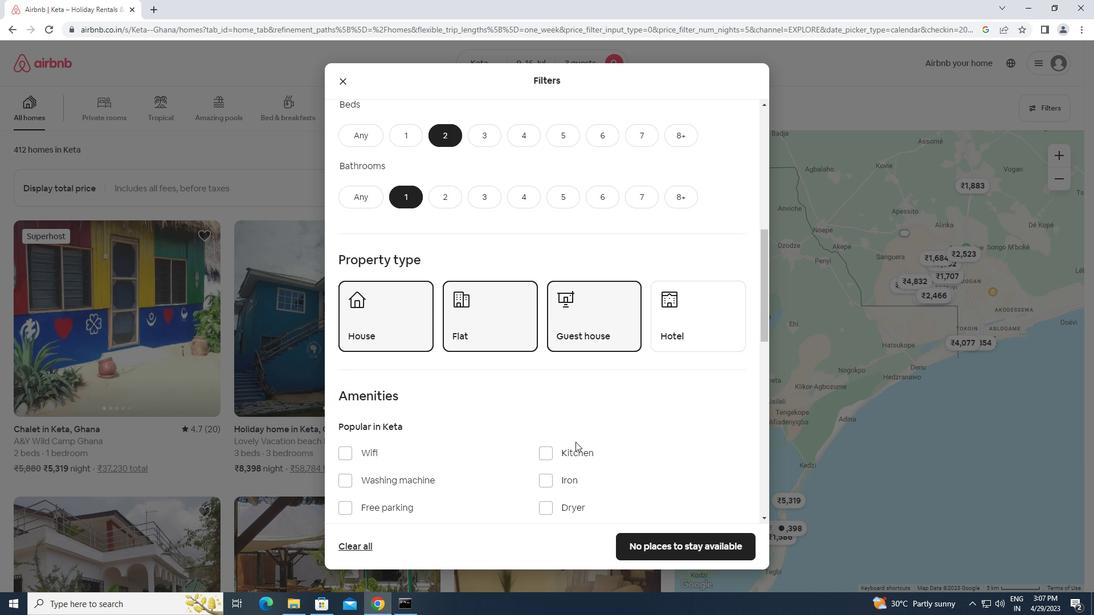 
Action: Mouse scrolled (575, 441) with delta (0, 0)
Screenshot: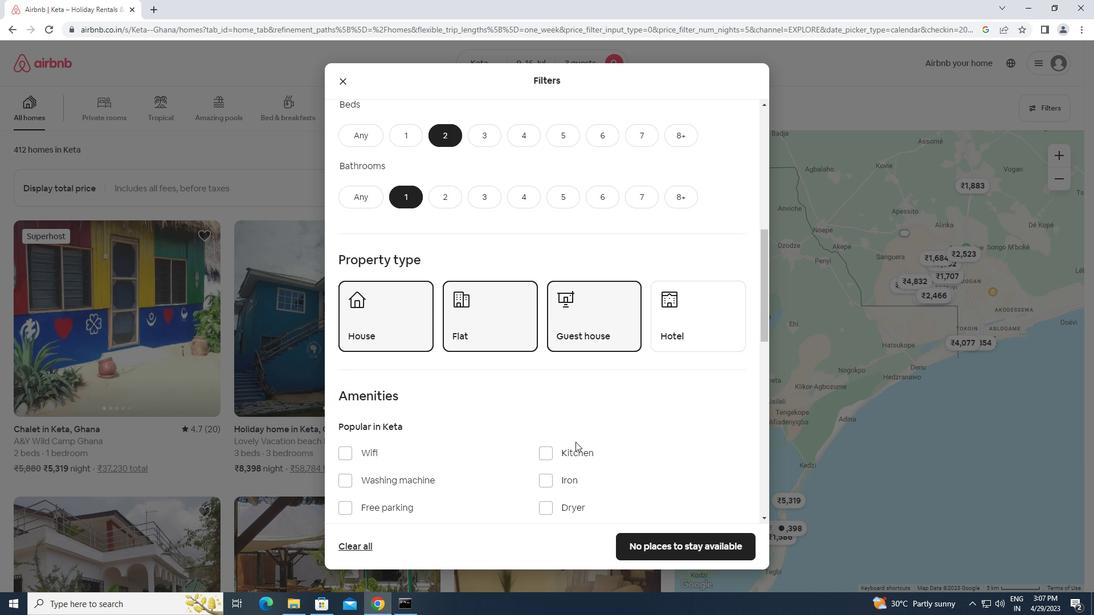 
Action: Mouse moved to (619, 432)
Screenshot: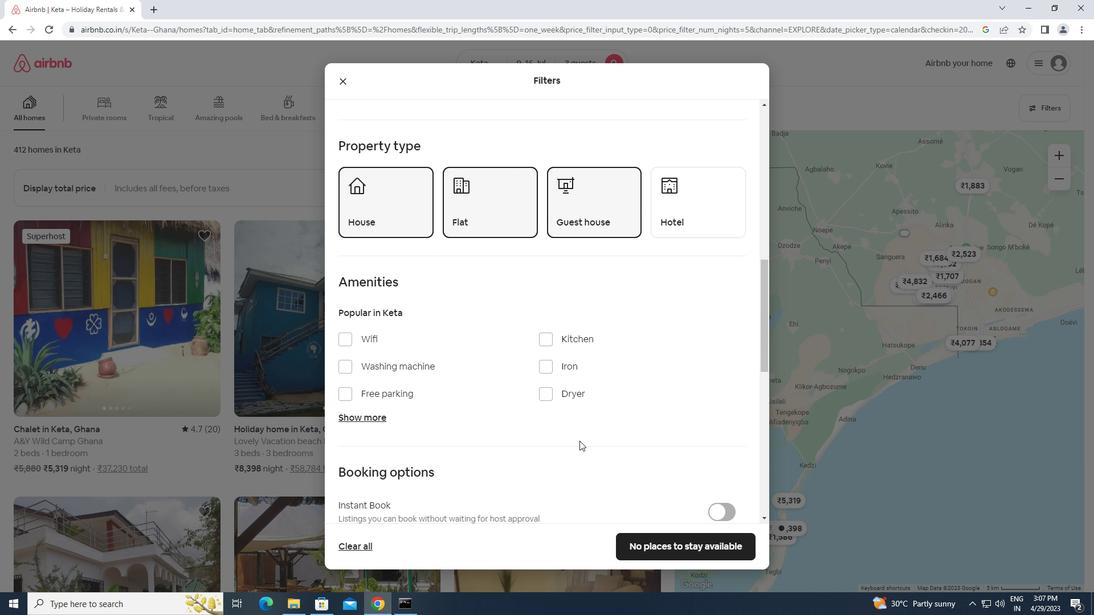 
Action: Mouse scrolled (619, 432) with delta (0, 0)
Screenshot: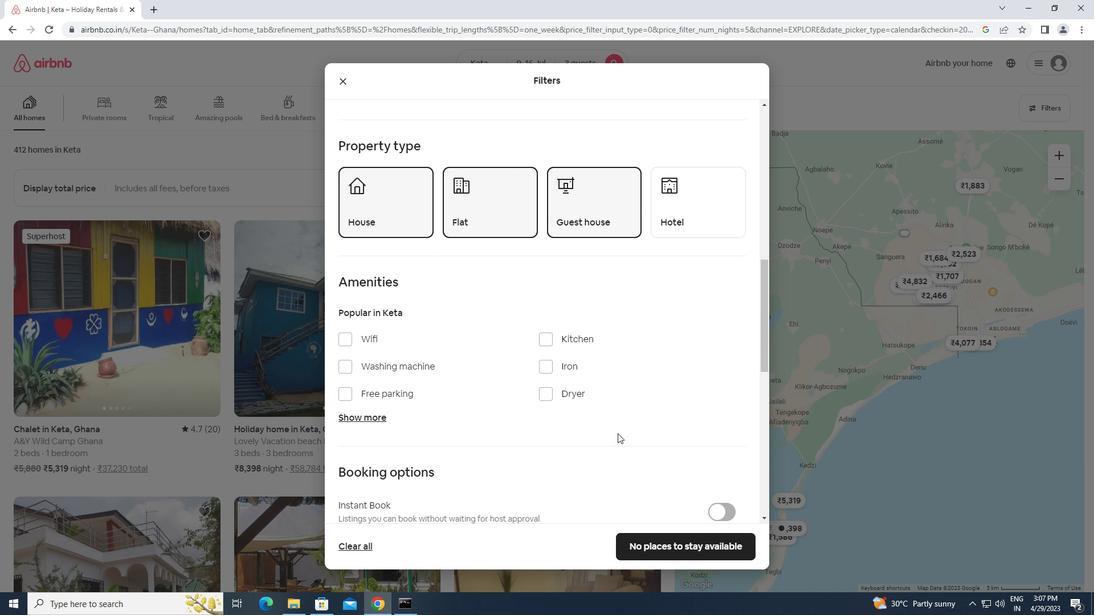 
Action: Mouse scrolled (619, 432) with delta (0, 0)
Screenshot: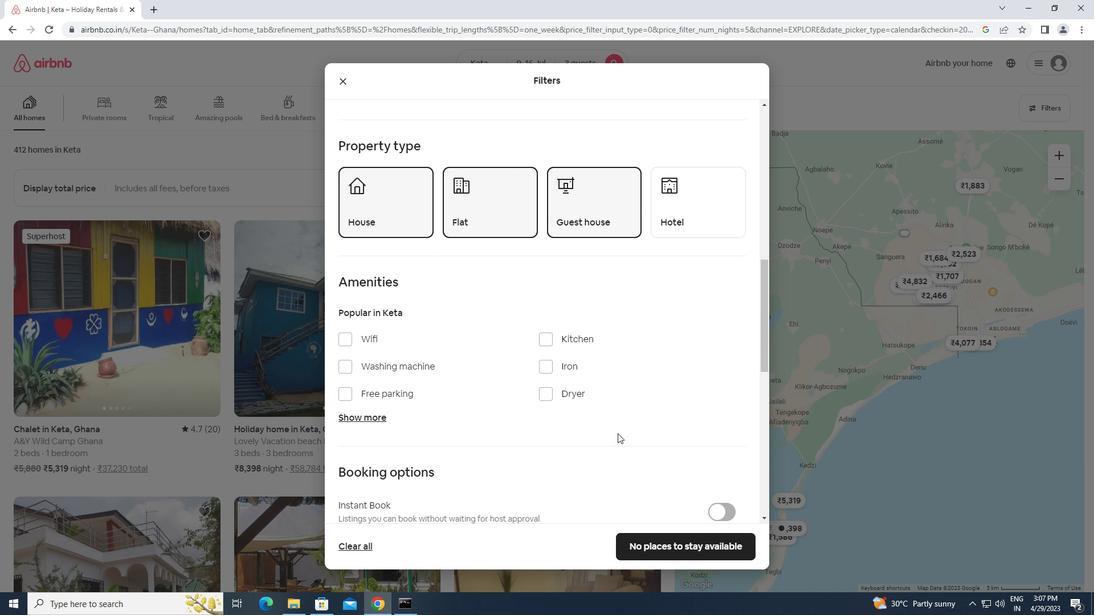 
Action: Mouse scrolled (619, 432) with delta (0, 0)
Screenshot: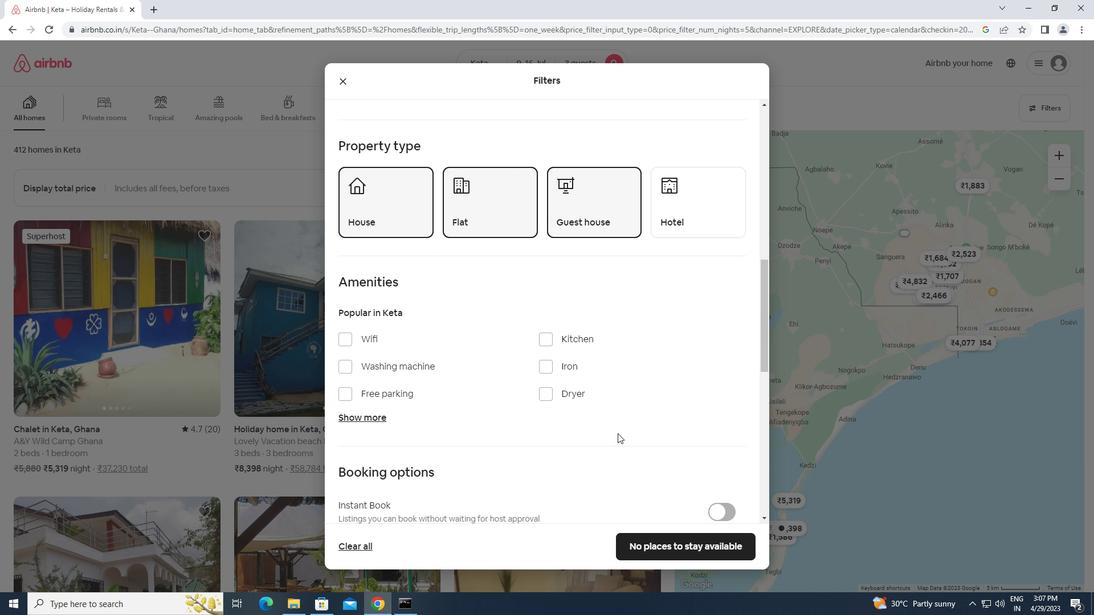
Action: Mouse scrolled (619, 432) with delta (0, 0)
Screenshot: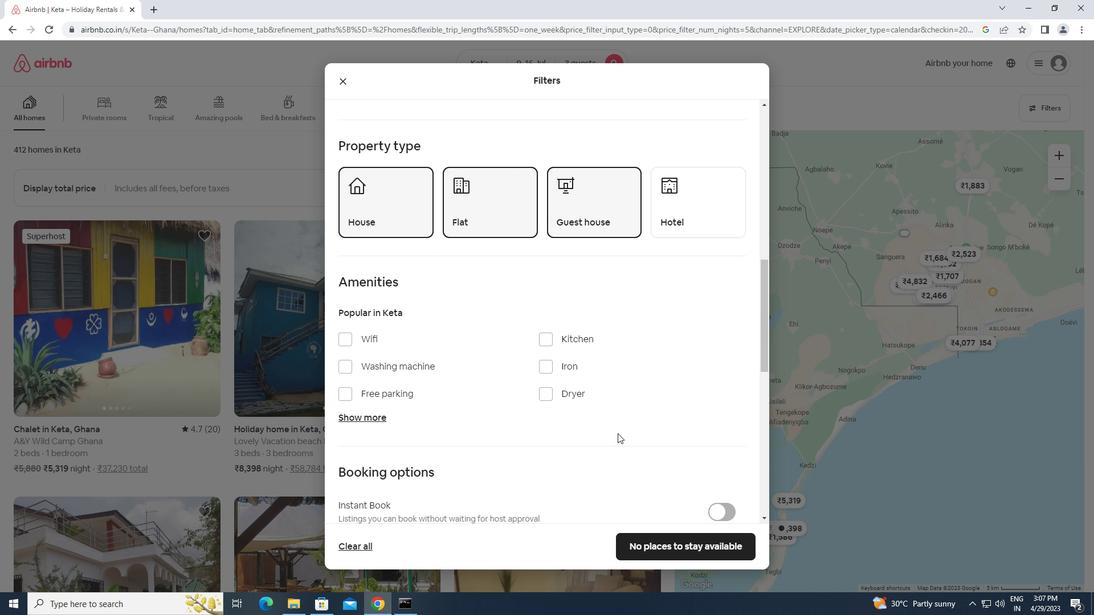 
Action: Mouse scrolled (619, 432) with delta (0, 0)
Screenshot: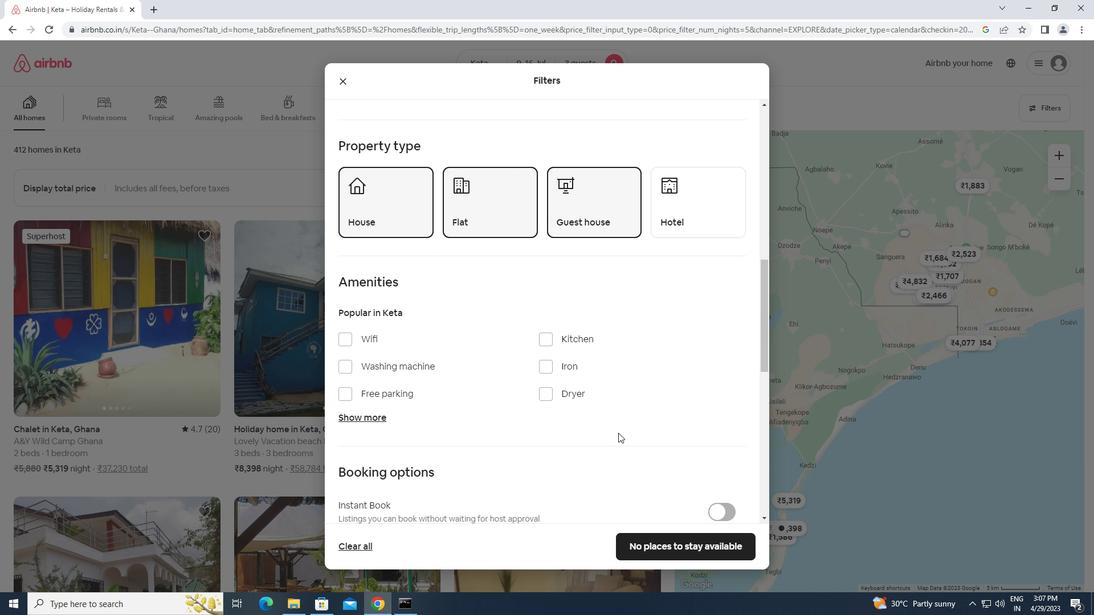 
Action: Mouse moved to (713, 267)
Screenshot: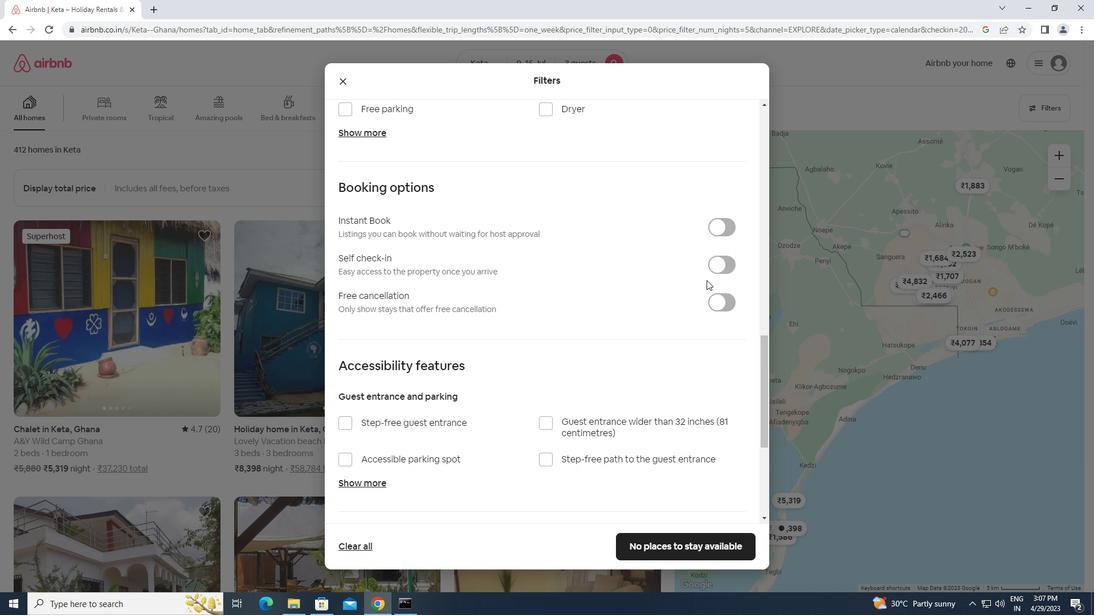 
Action: Mouse pressed left at (713, 267)
Screenshot: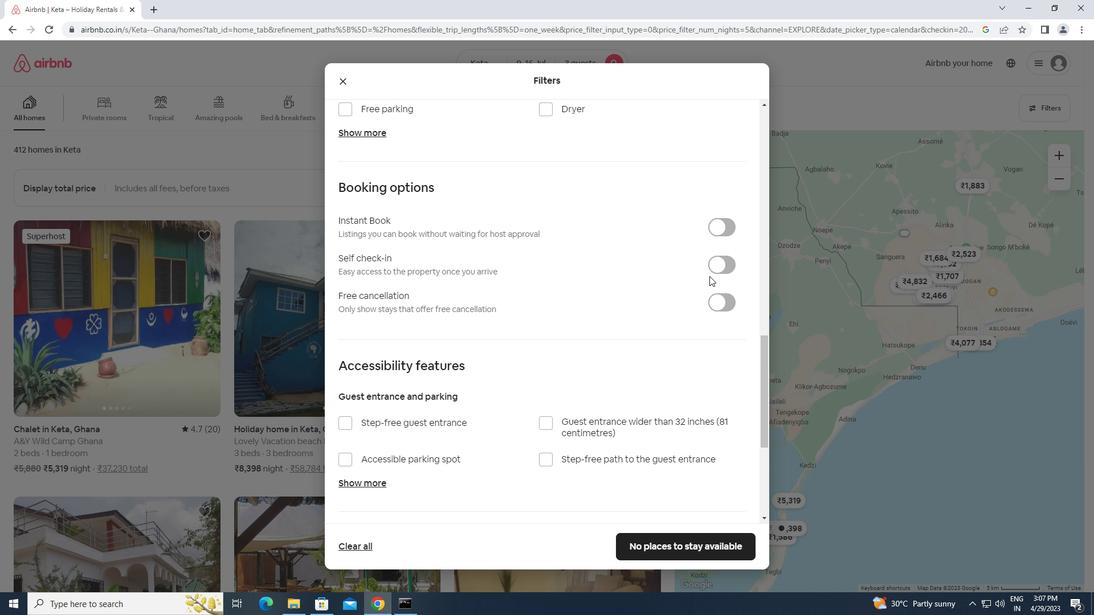 
Action: Mouse moved to (560, 340)
Screenshot: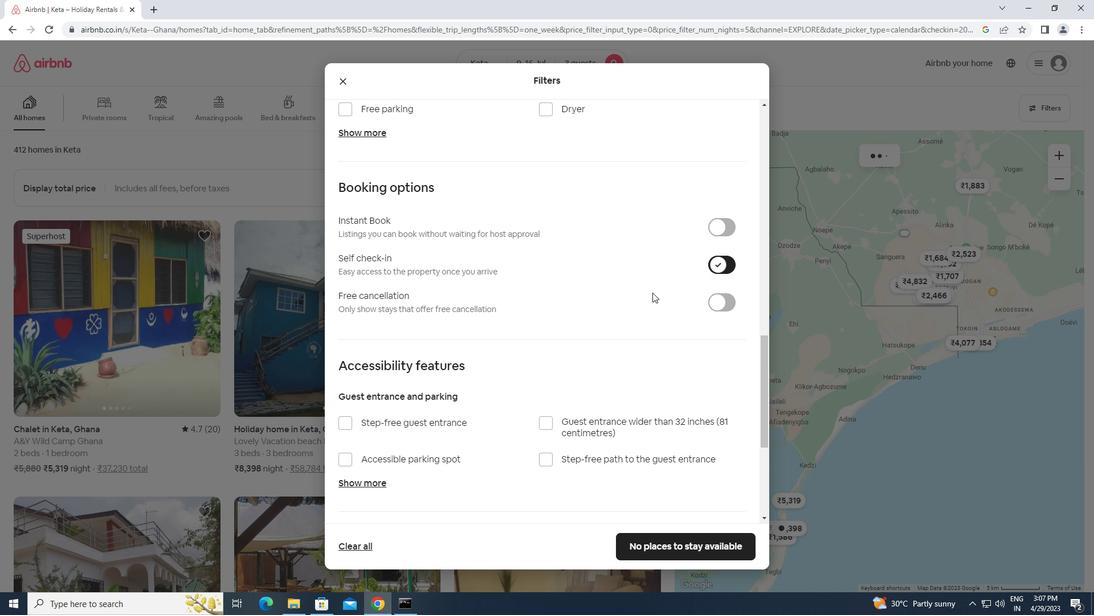 
Action: Mouse scrolled (560, 340) with delta (0, 0)
Screenshot: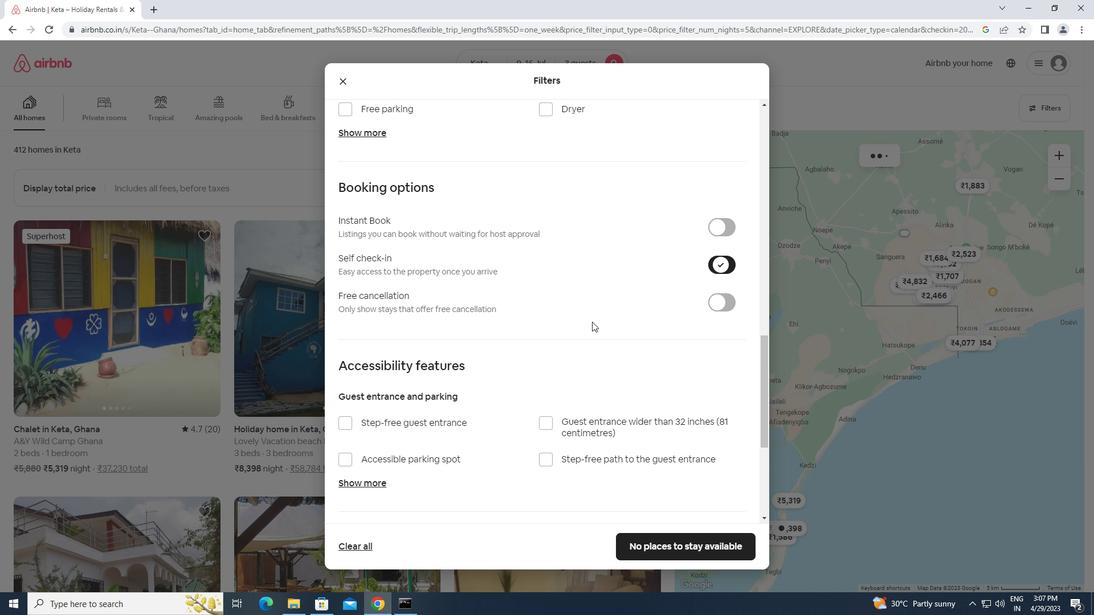
Action: Mouse moved to (559, 342)
Screenshot: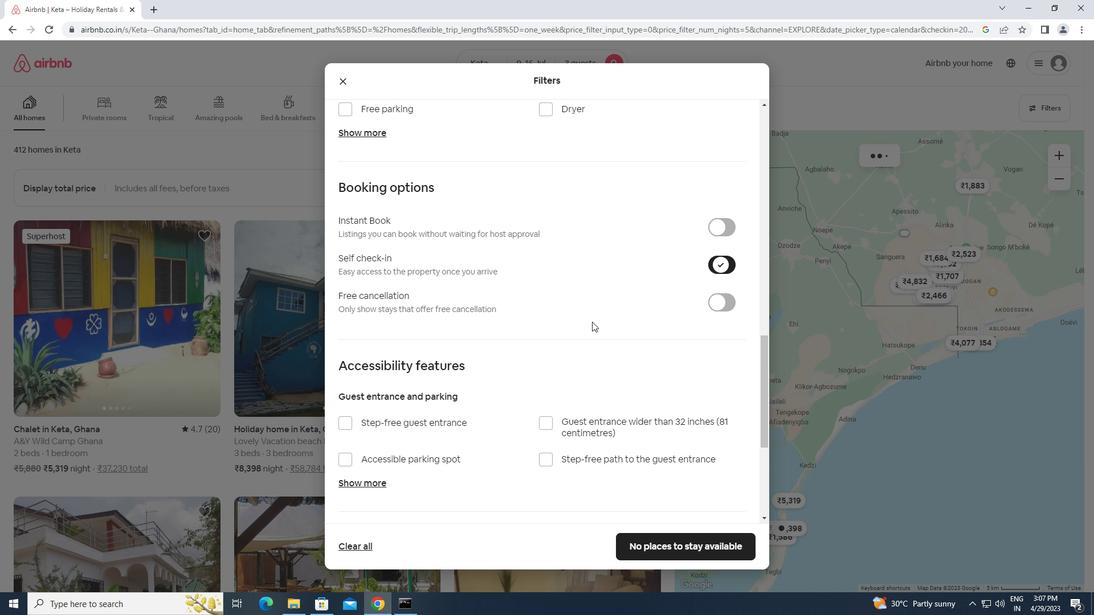 
Action: Mouse scrolled (559, 342) with delta (0, 0)
Screenshot: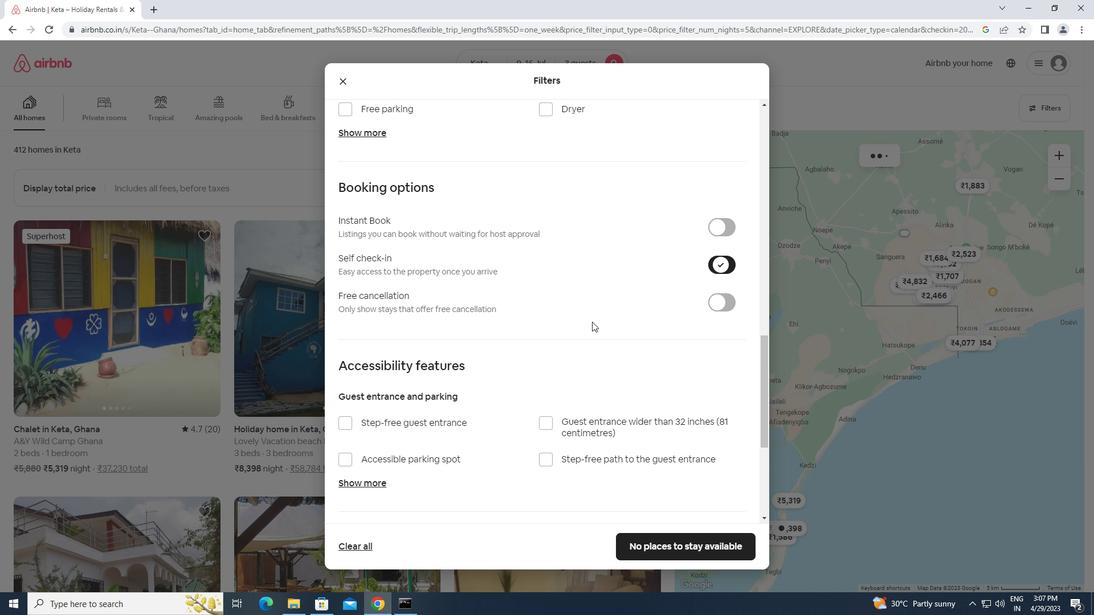 
Action: Mouse moved to (559, 342)
Screenshot: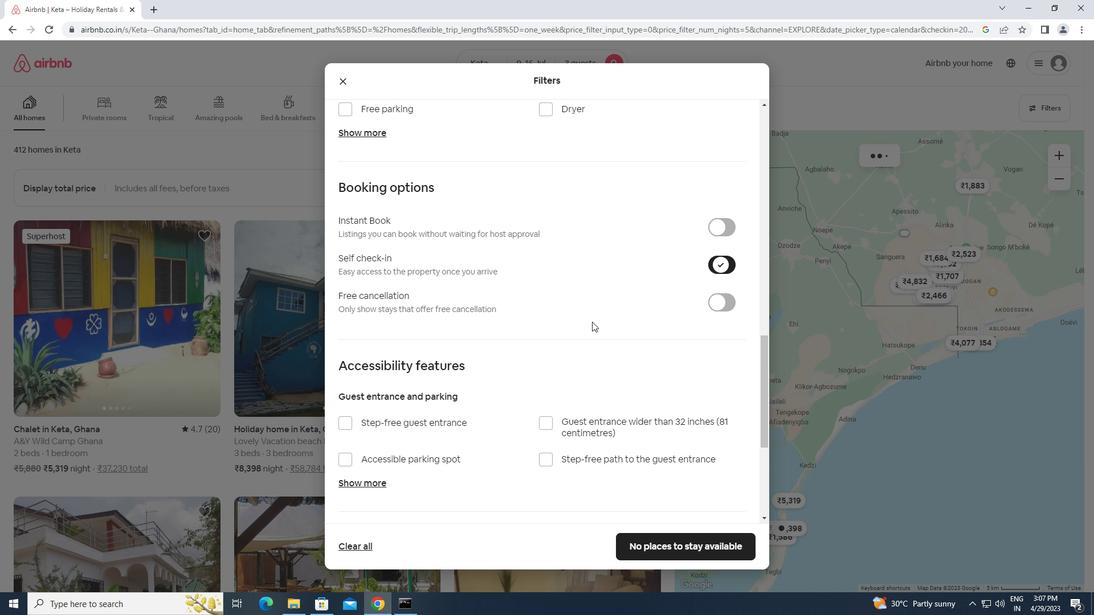 
Action: Mouse scrolled (559, 342) with delta (0, 0)
Screenshot: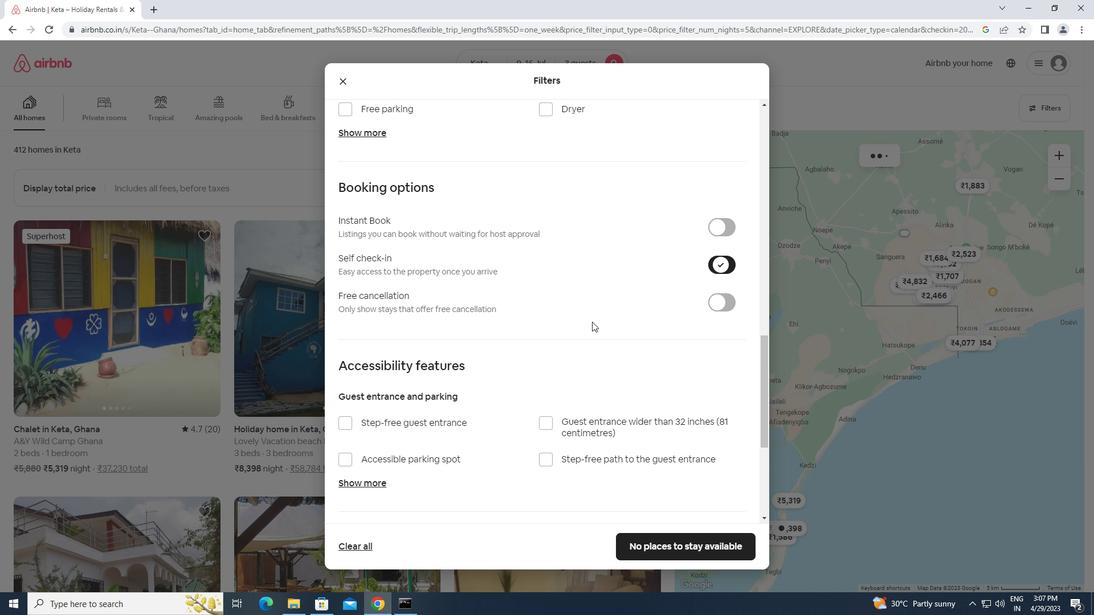 
Action: Mouse scrolled (559, 342) with delta (0, 0)
Screenshot: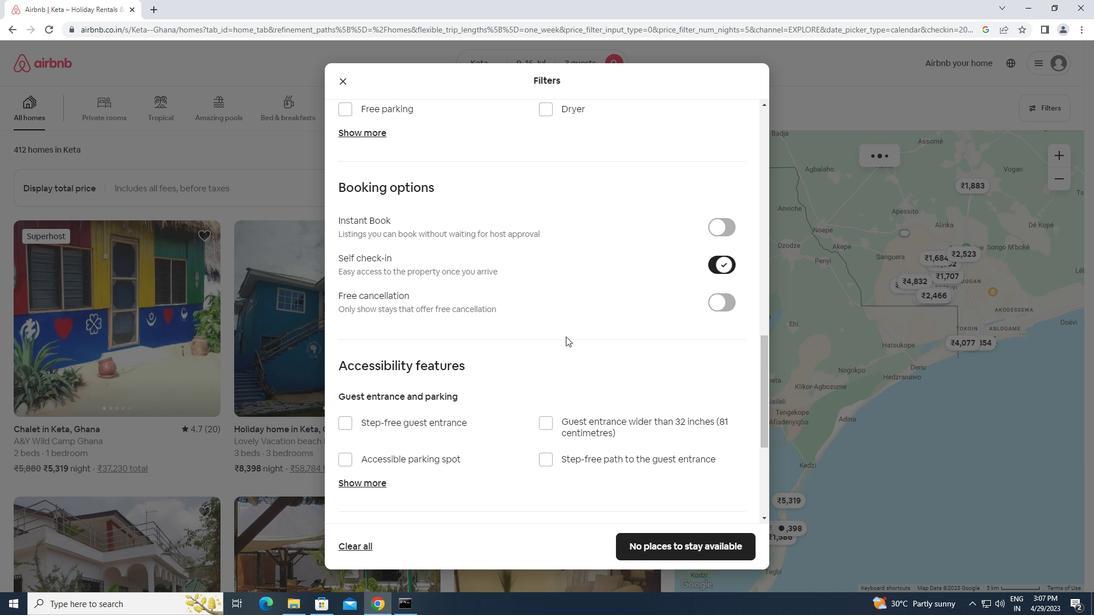 
Action: Mouse scrolled (559, 342) with delta (0, 0)
Screenshot: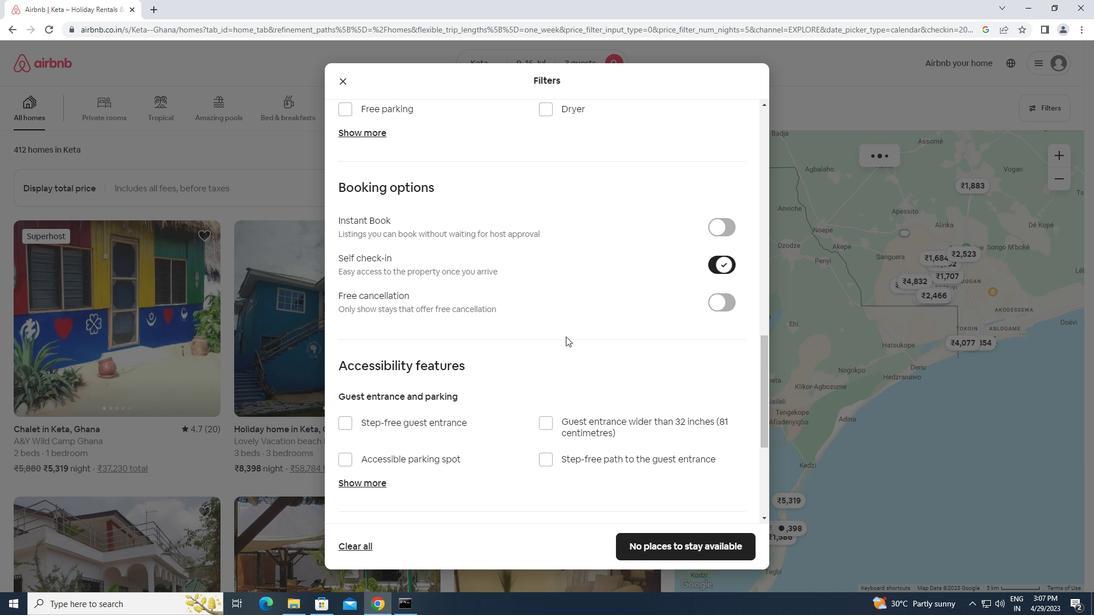 
Action: Mouse moved to (558, 343)
Screenshot: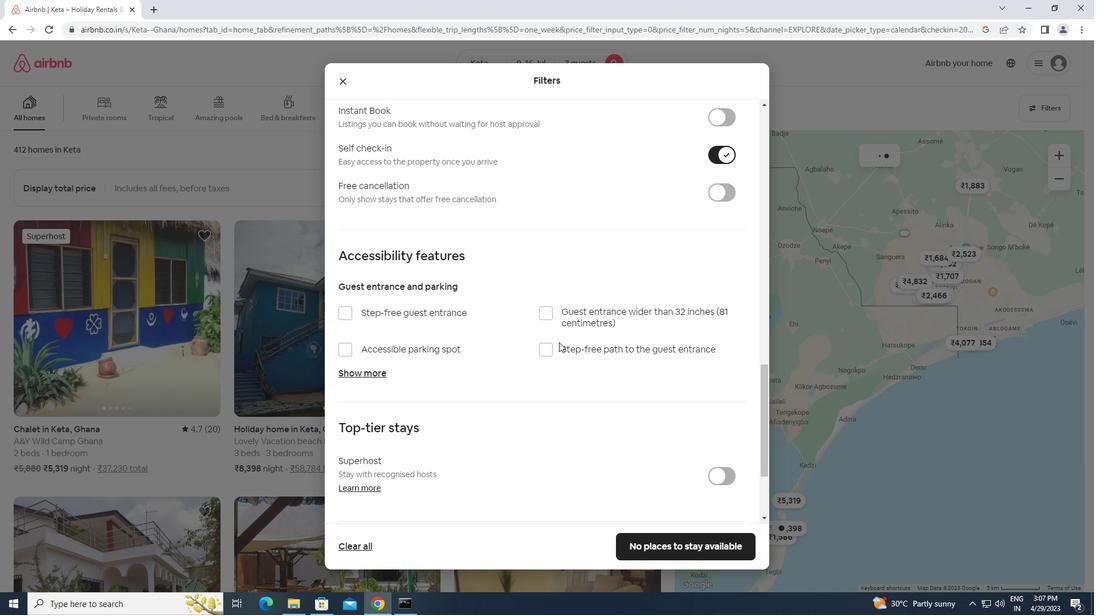 
Action: Mouse scrolled (558, 342) with delta (0, 0)
Screenshot: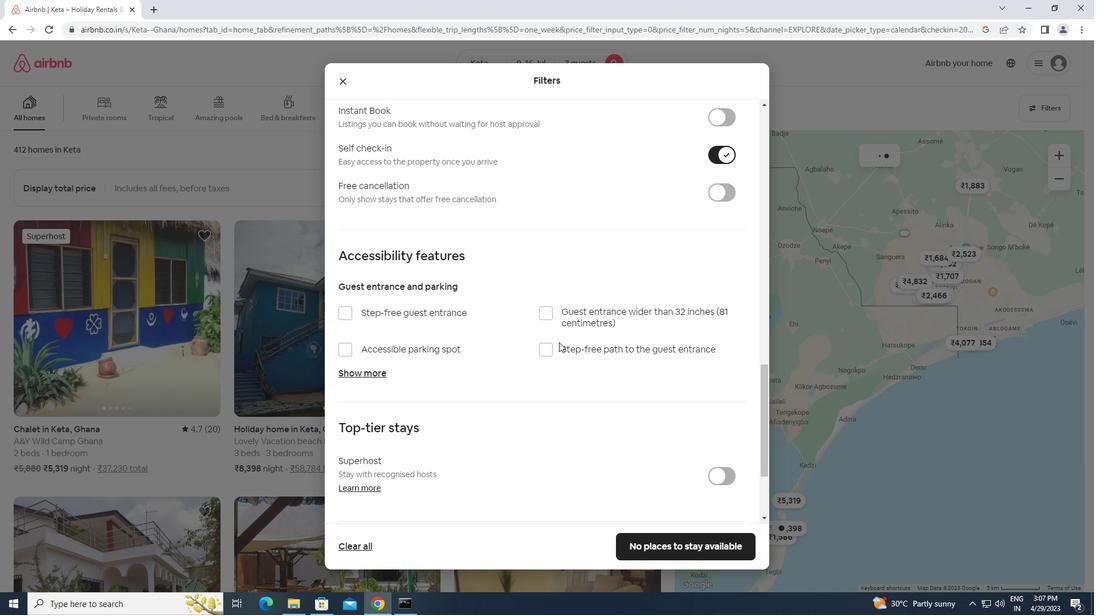 
Action: Mouse moved to (555, 344)
Screenshot: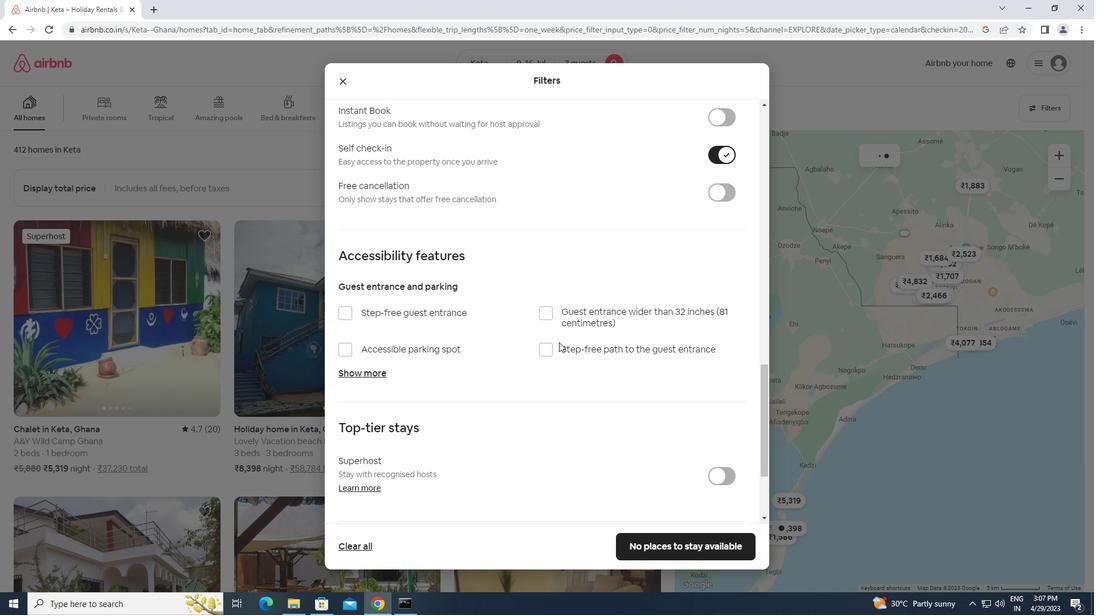 
Action: Mouse scrolled (555, 344) with delta (0, 0)
Screenshot: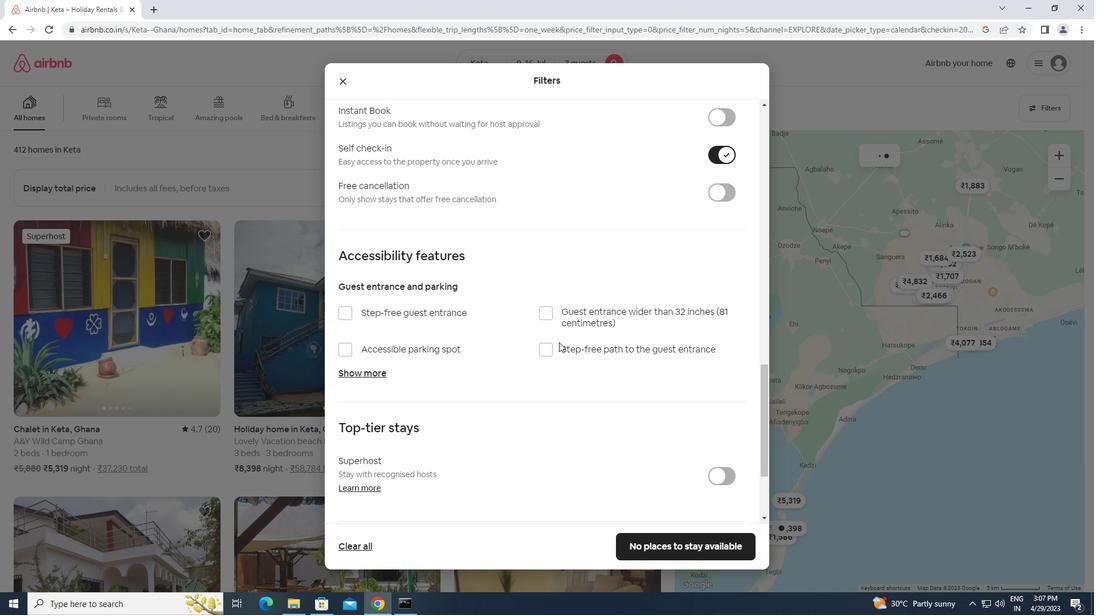 
Action: Mouse scrolled (555, 344) with delta (0, 0)
Screenshot: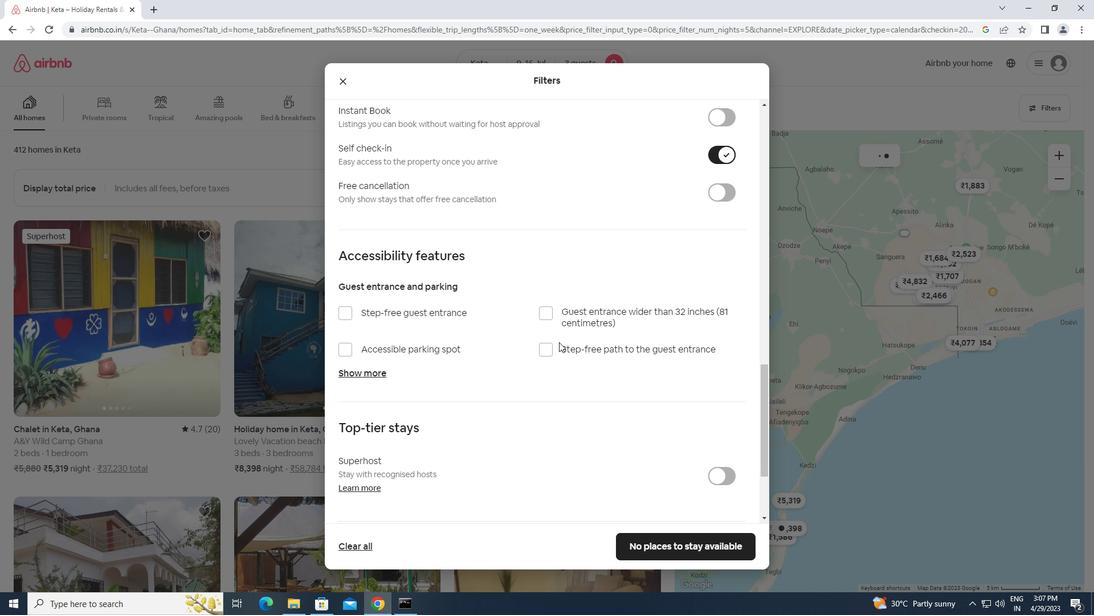 
Action: Mouse moved to (554, 345)
Screenshot: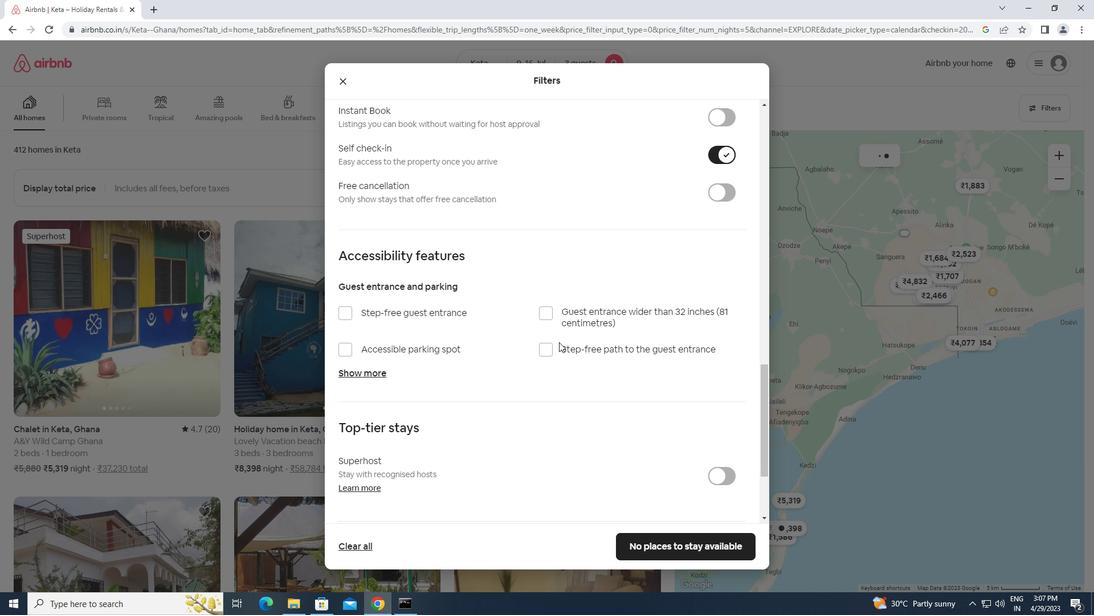 
Action: Mouse scrolled (554, 344) with delta (0, 0)
Screenshot: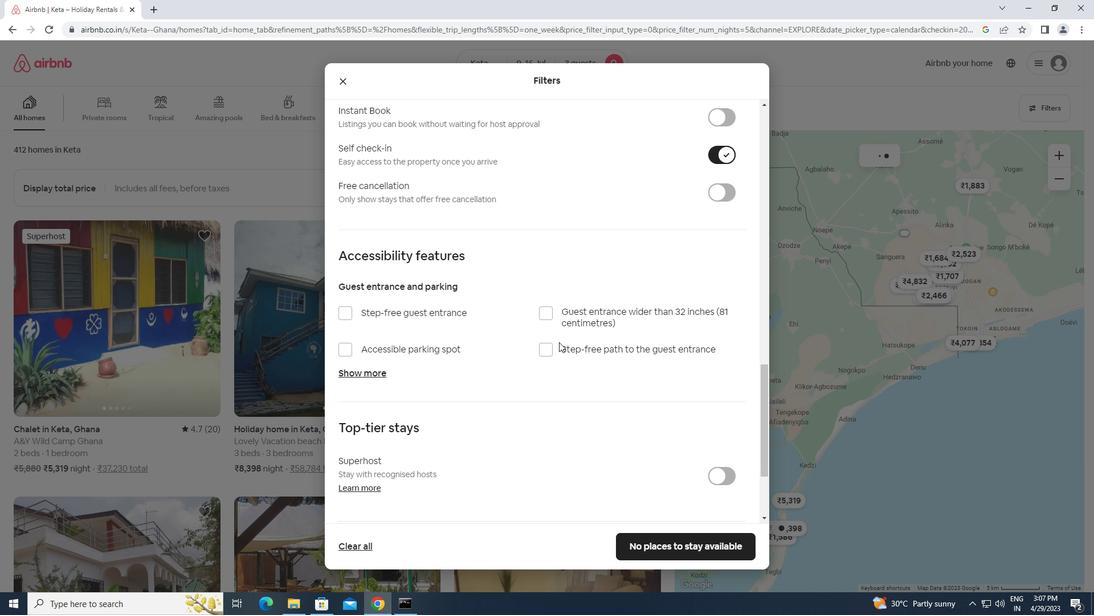 
Action: Mouse scrolled (554, 344) with delta (0, 0)
Screenshot: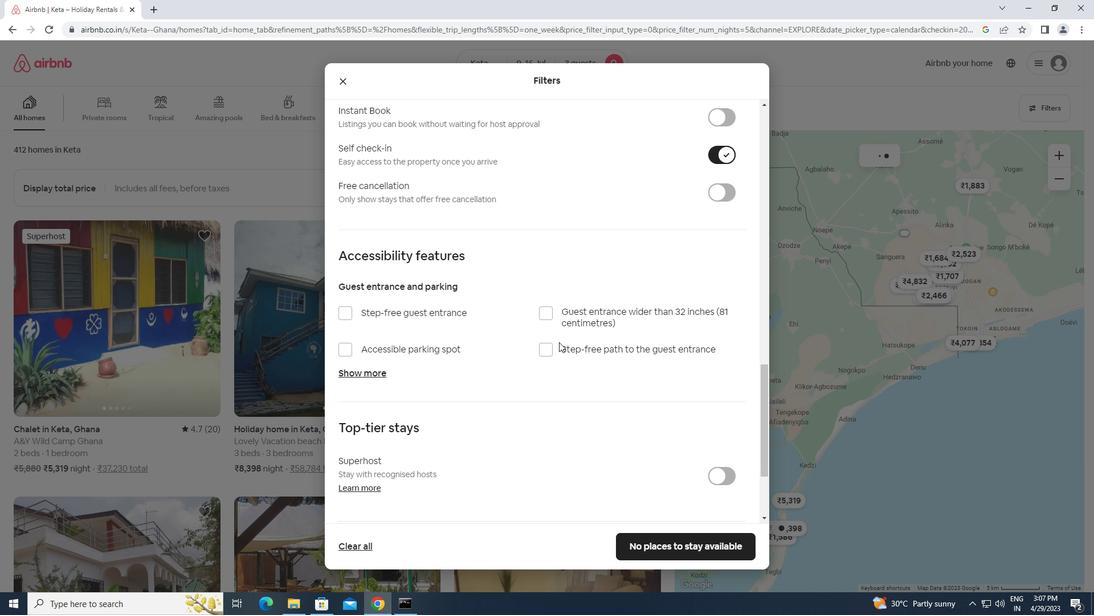 
Action: Mouse moved to (348, 442)
Screenshot: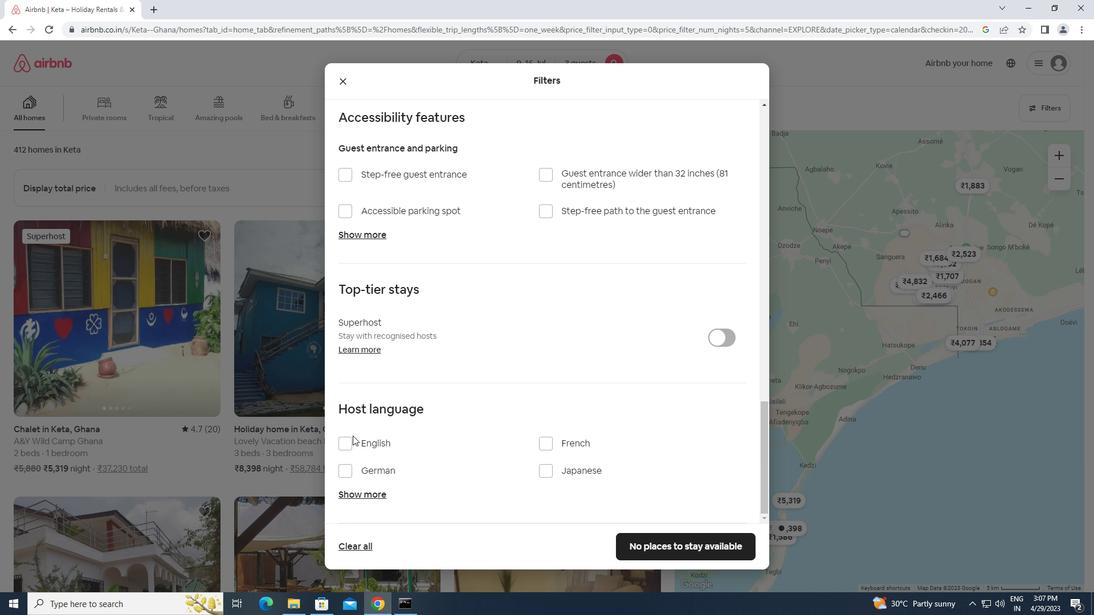 
Action: Mouse pressed left at (348, 442)
Screenshot: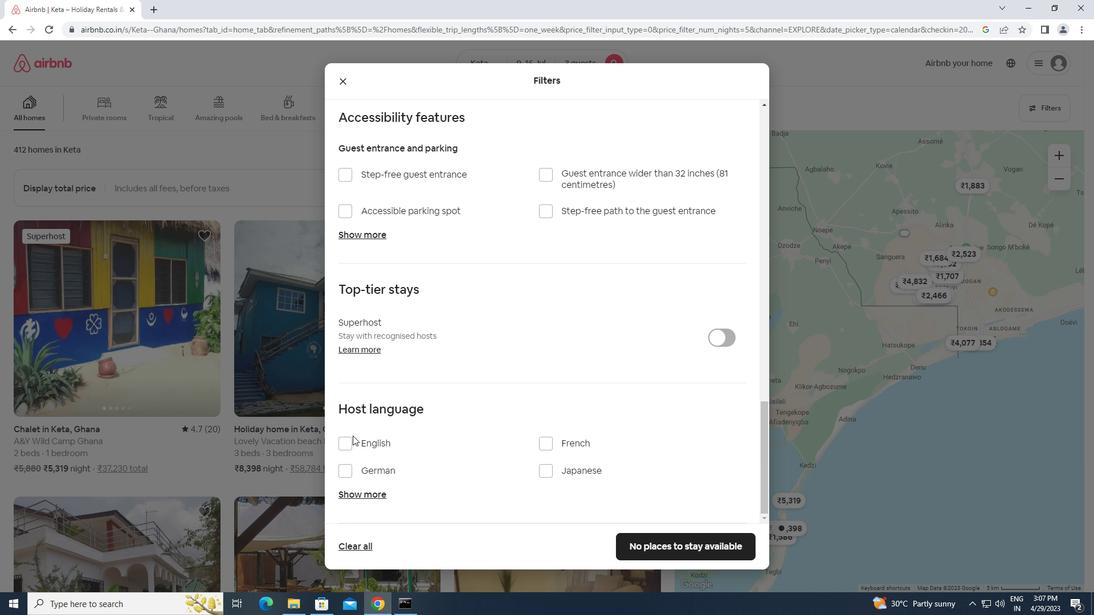 
Action: Mouse moved to (654, 546)
Screenshot: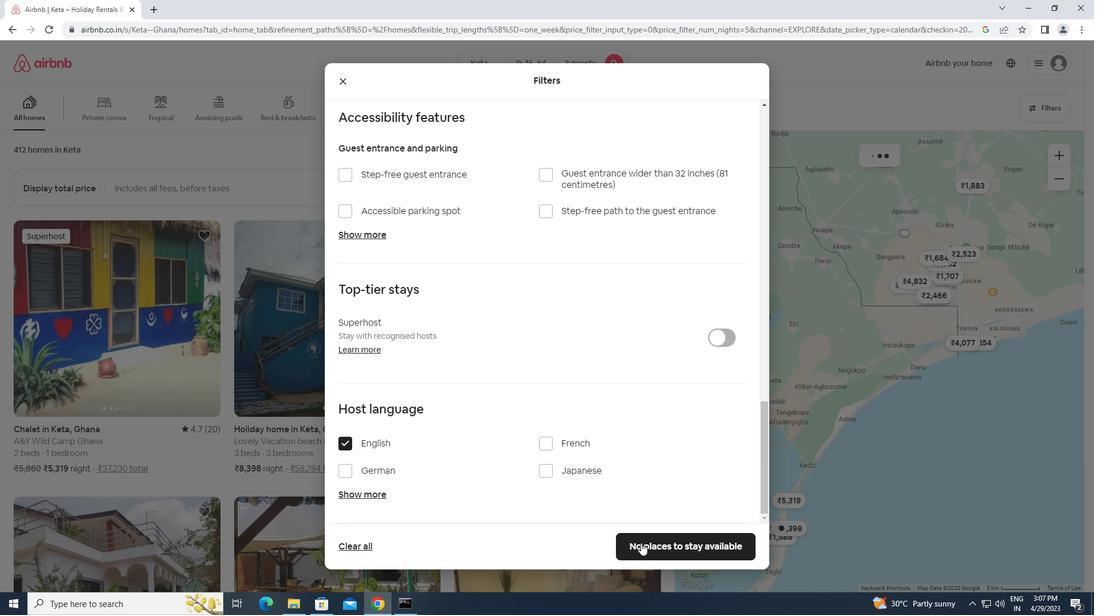 
Action: Mouse pressed left at (654, 546)
Screenshot: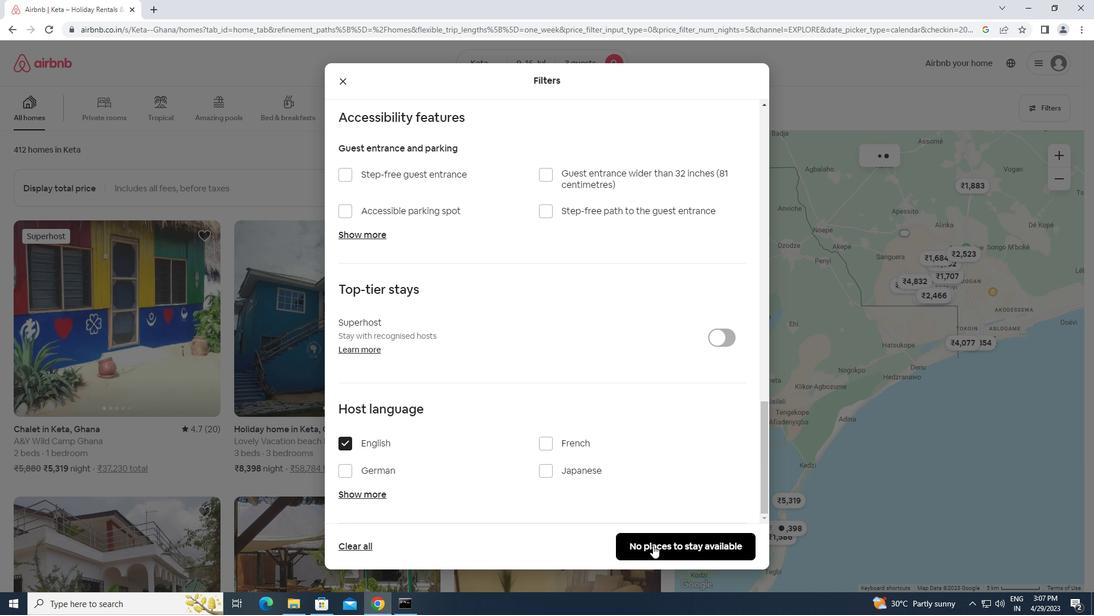 
